 Task: Look for space in Brilon, Germany from 7th July, 2023 to 14th July, 2023 for 1 adult in price range Rs.6000 to Rs.14000. Place can be shared room with 1  bedroom having 1 bed and 1 bathroom. Property type can be house, flat, guest house, hotel. Amenities needed are: wifi. Booking option can be shelf check-in. Required host language is English.
Action: Mouse moved to (469, 86)
Screenshot: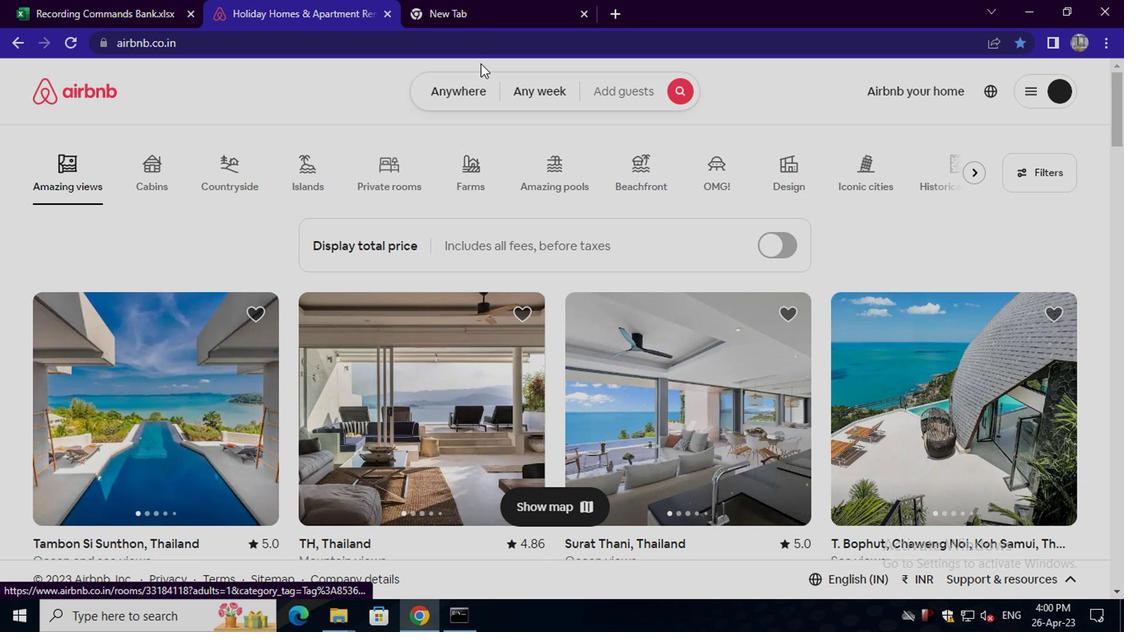 
Action: Mouse pressed left at (469, 86)
Screenshot: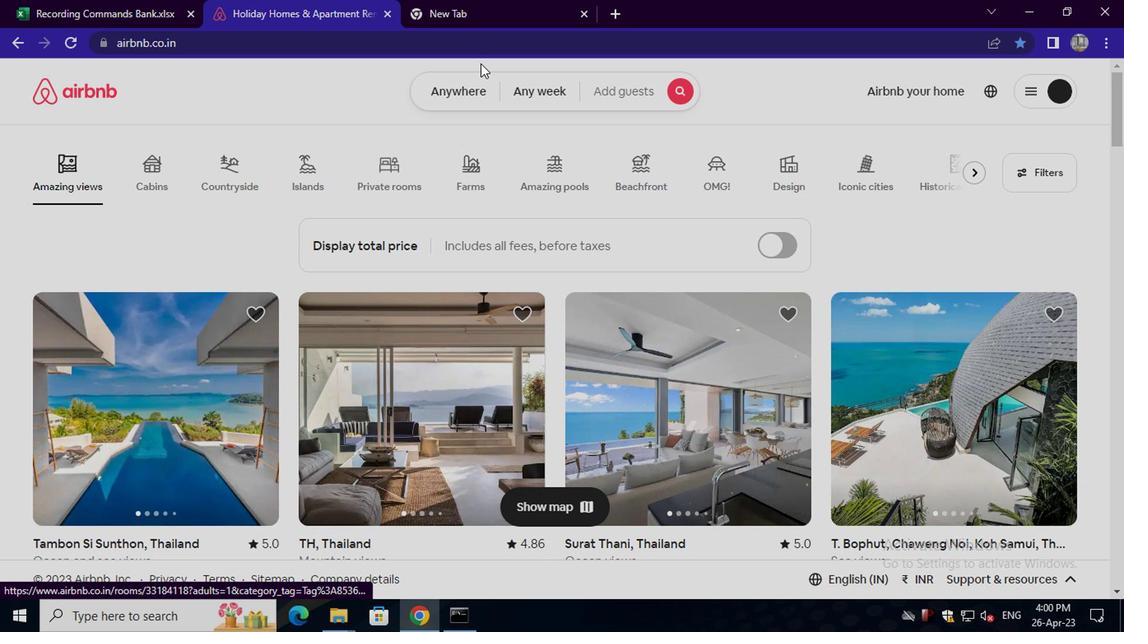 
Action: Mouse moved to (321, 151)
Screenshot: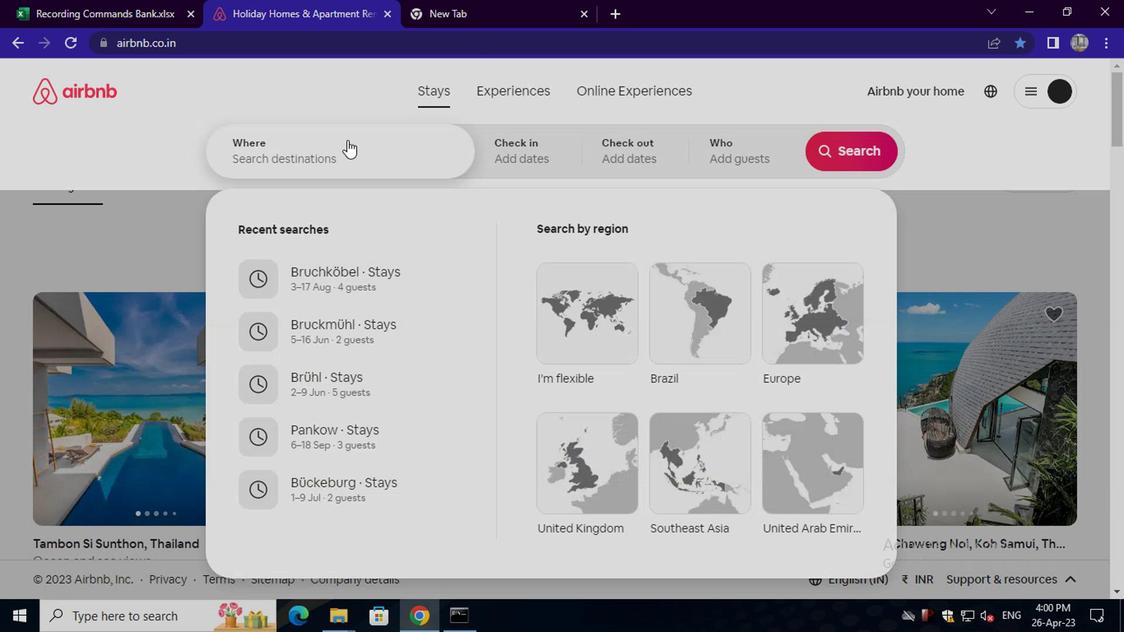 
Action: Mouse pressed left at (321, 151)
Screenshot: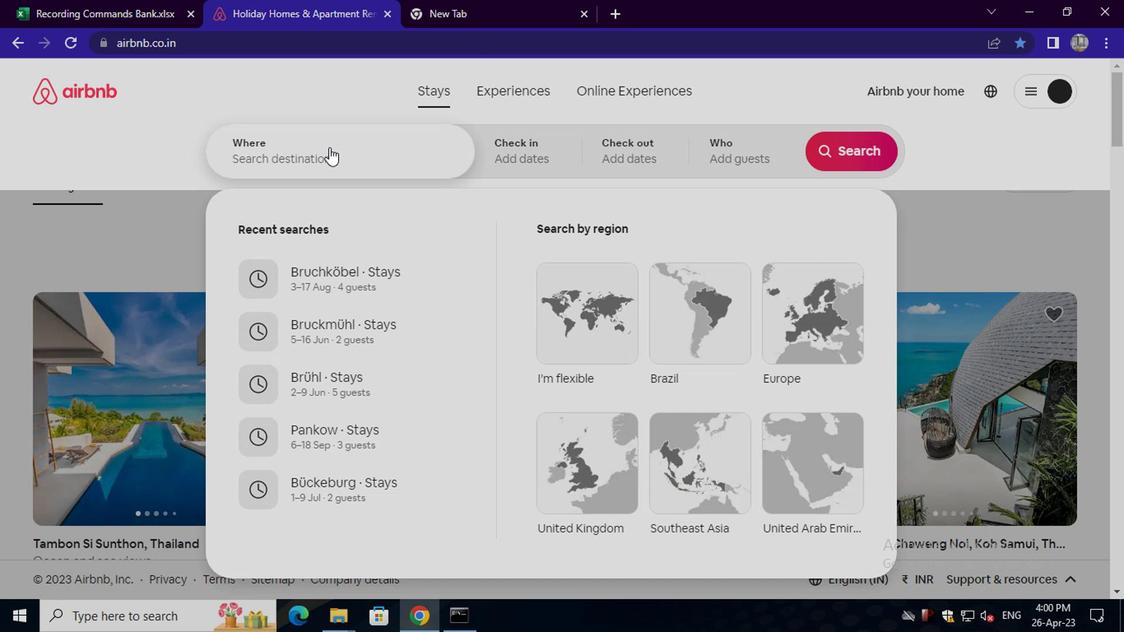
Action: Key pressed brilon,<Key.space>germany<Key.enter>
Screenshot: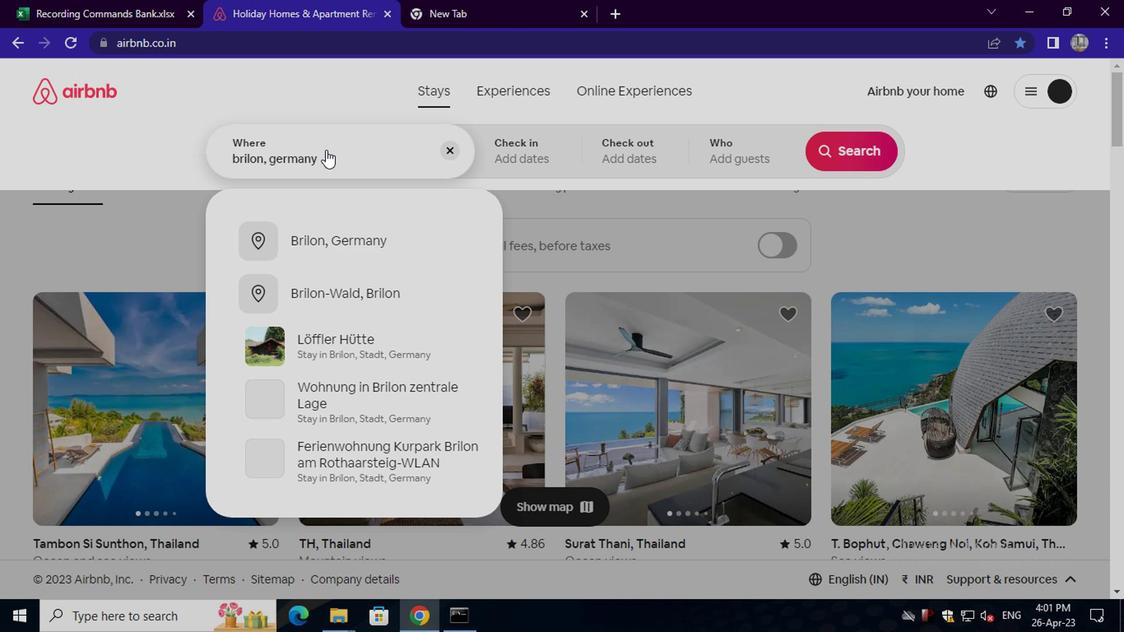 
Action: Mouse moved to (835, 292)
Screenshot: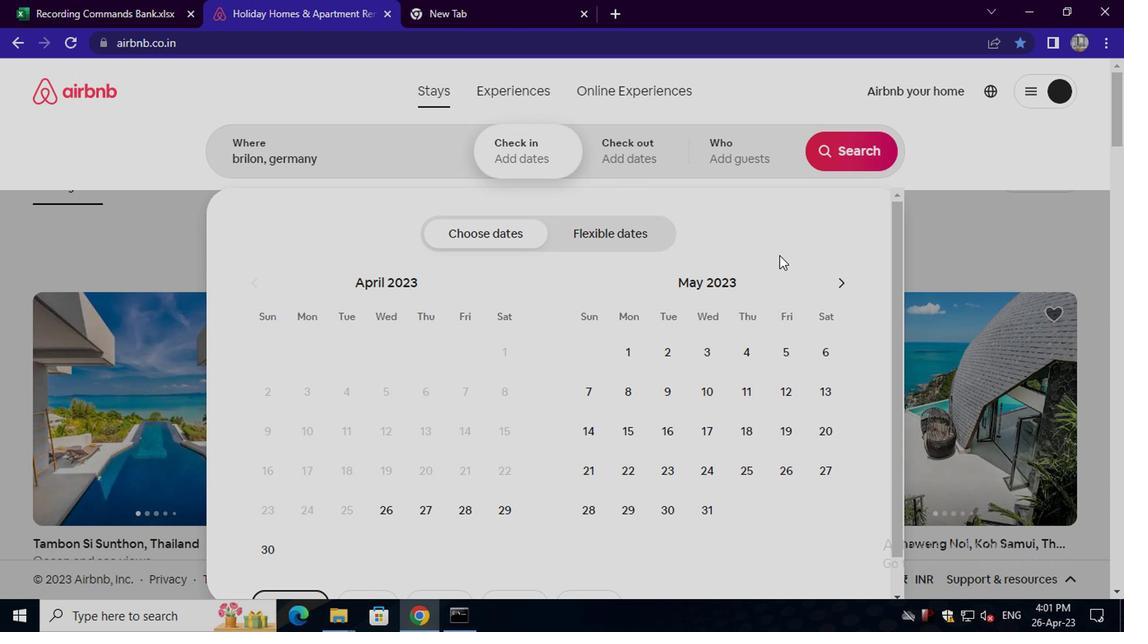 
Action: Mouse pressed left at (835, 292)
Screenshot: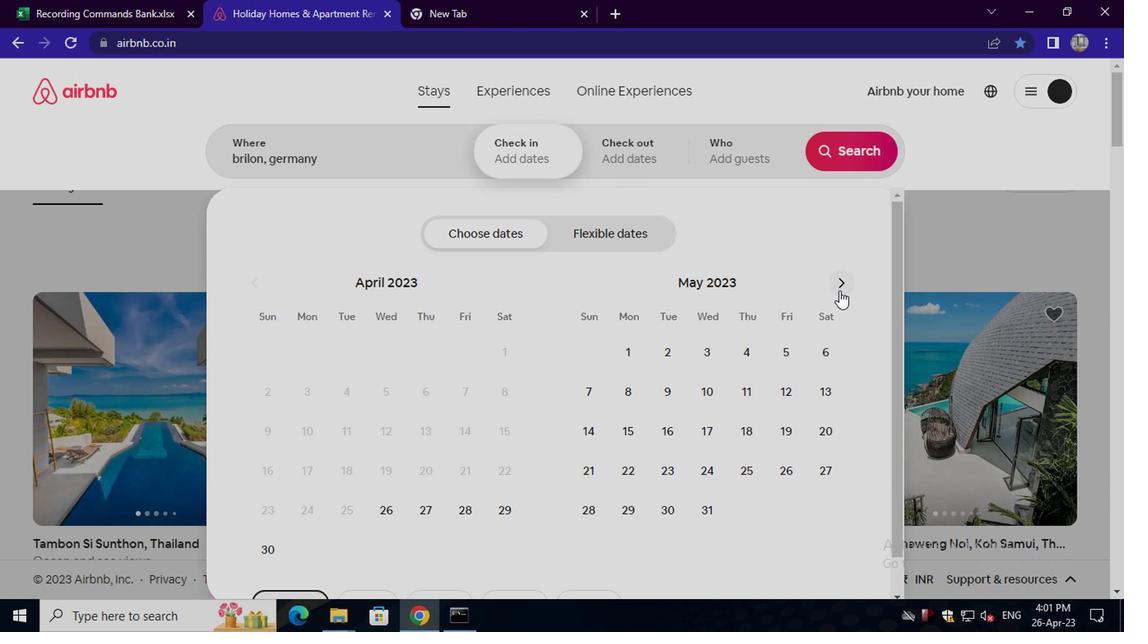
Action: Mouse pressed left at (835, 292)
Screenshot: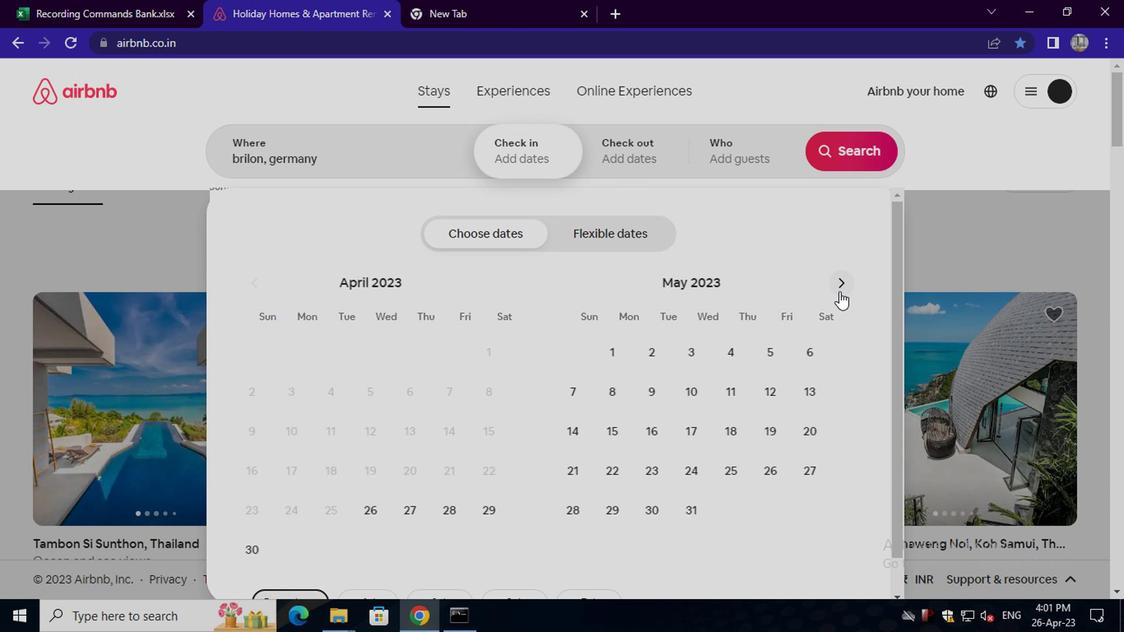 
Action: Mouse moved to (784, 391)
Screenshot: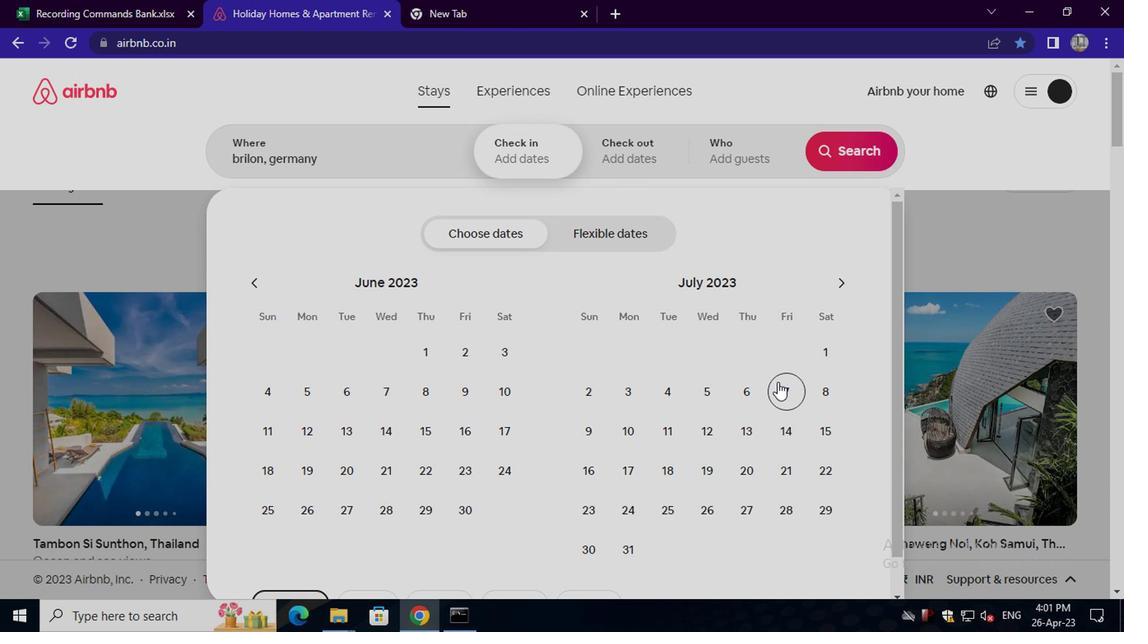 
Action: Mouse pressed left at (784, 391)
Screenshot: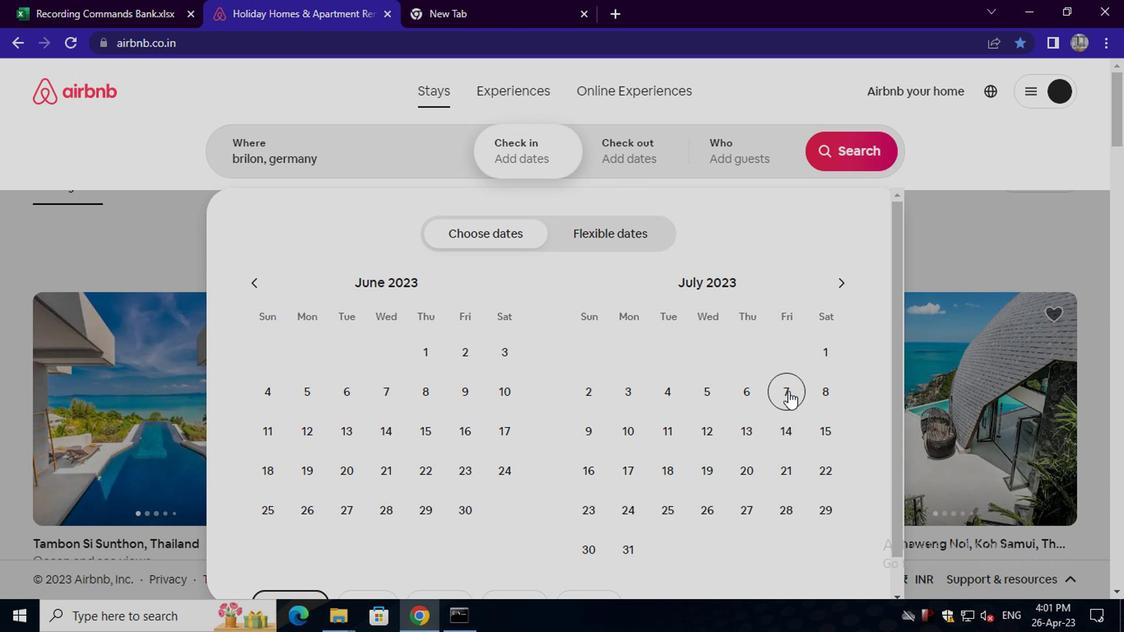 
Action: Mouse moved to (768, 433)
Screenshot: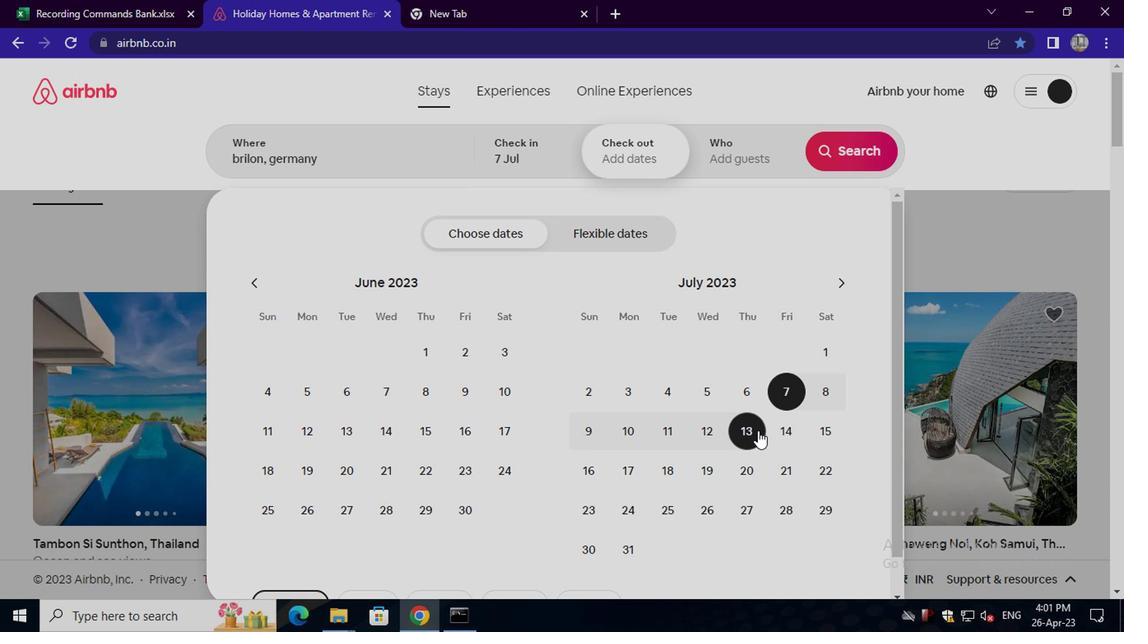 
Action: Mouse pressed left at (768, 433)
Screenshot: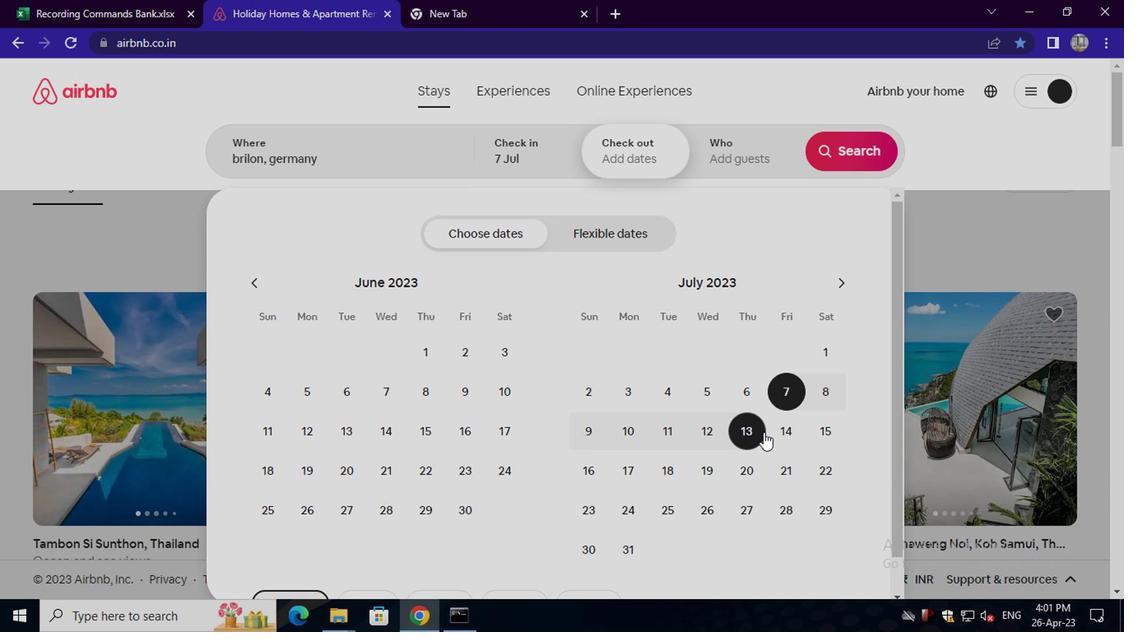 
Action: Mouse moved to (750, 167)
Screenshot: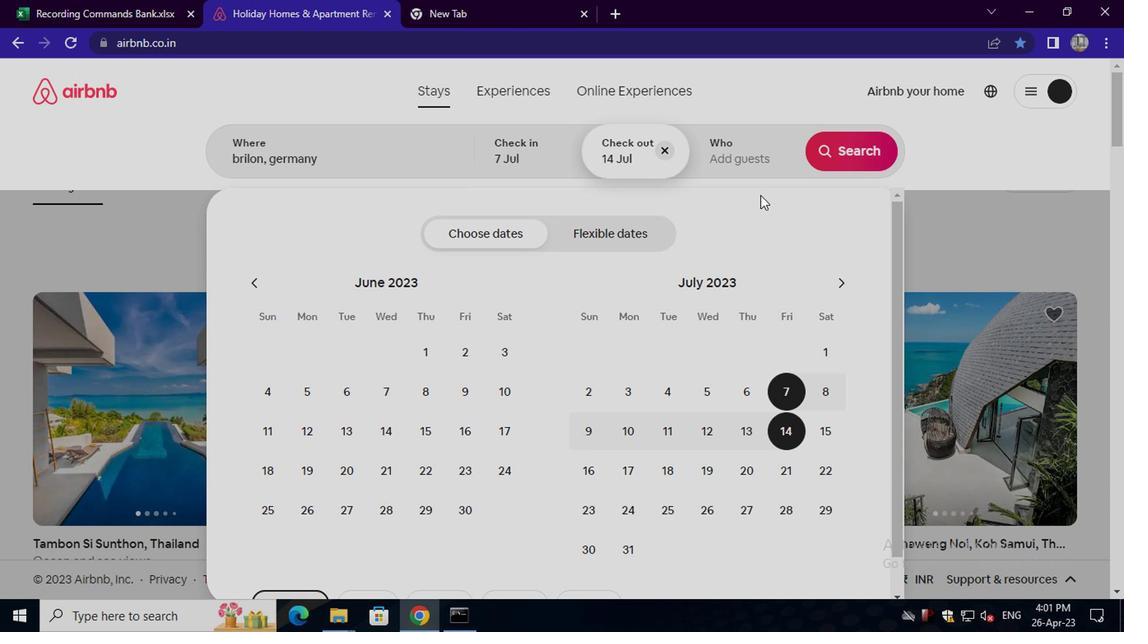 
Action: Mouse pressed left at (750, 167)
Screenshot: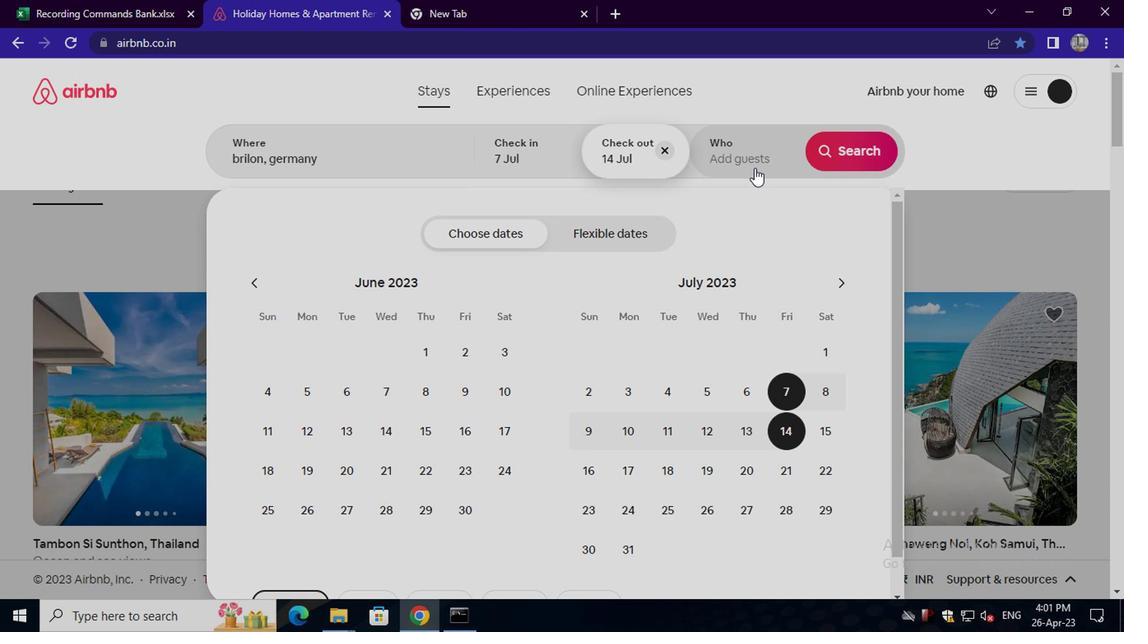 
Action: Mouse moved to (854, 240)
Screenshot: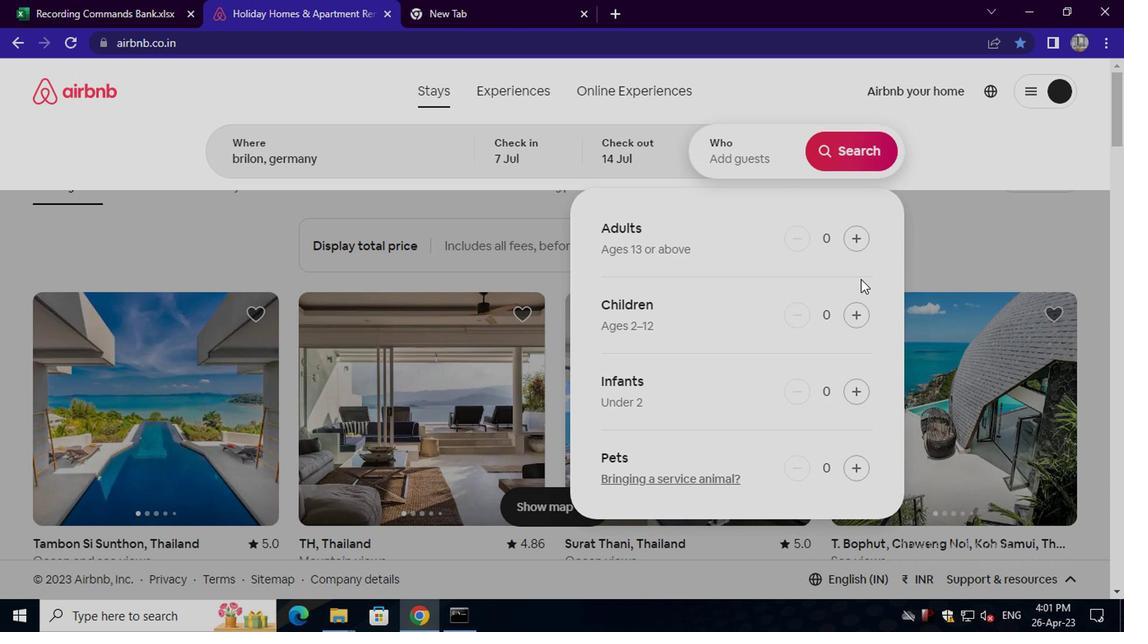 
Action: Mouse pressed left at (854, 240)
Screenshot: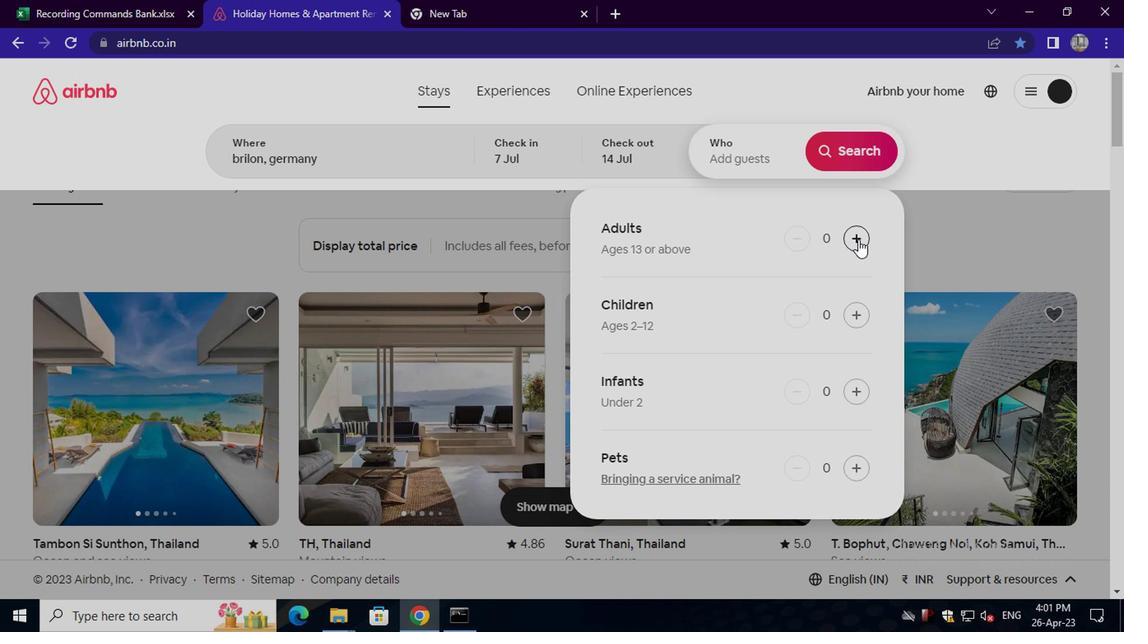 
Action: Mouse moved to (847, 160)
Screenshot: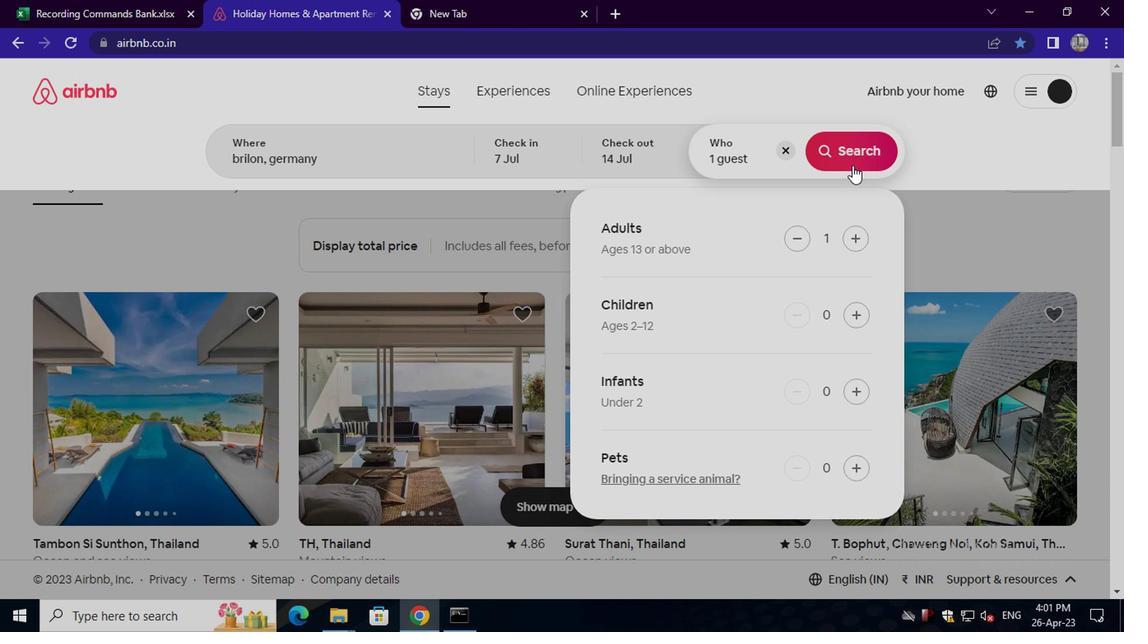 
Action: Mouse pressed left at (847, 160)
Screenshot: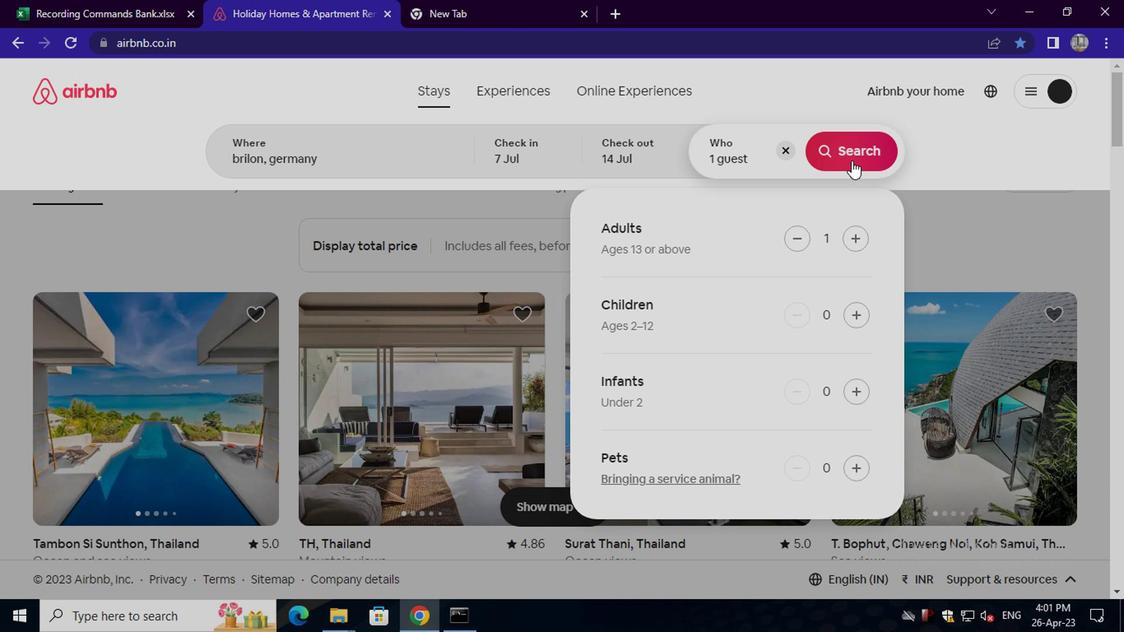 
Action: Mouse moved to (1033, 164)
Screenshot: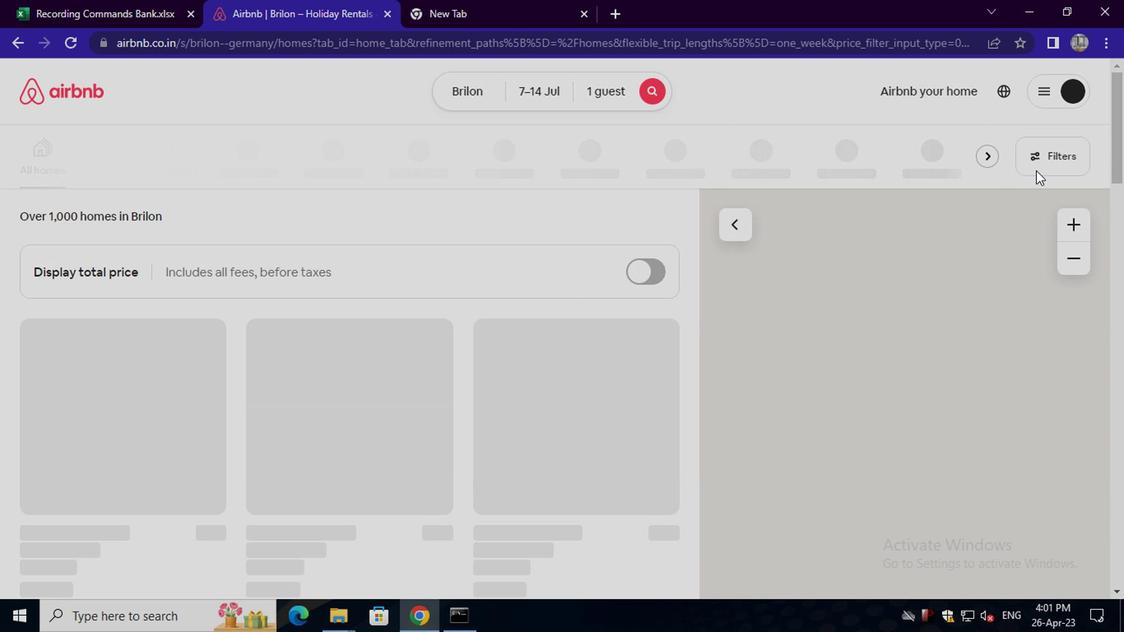 
Action: Mouse pressed left at (1033, 164)
Screenshot: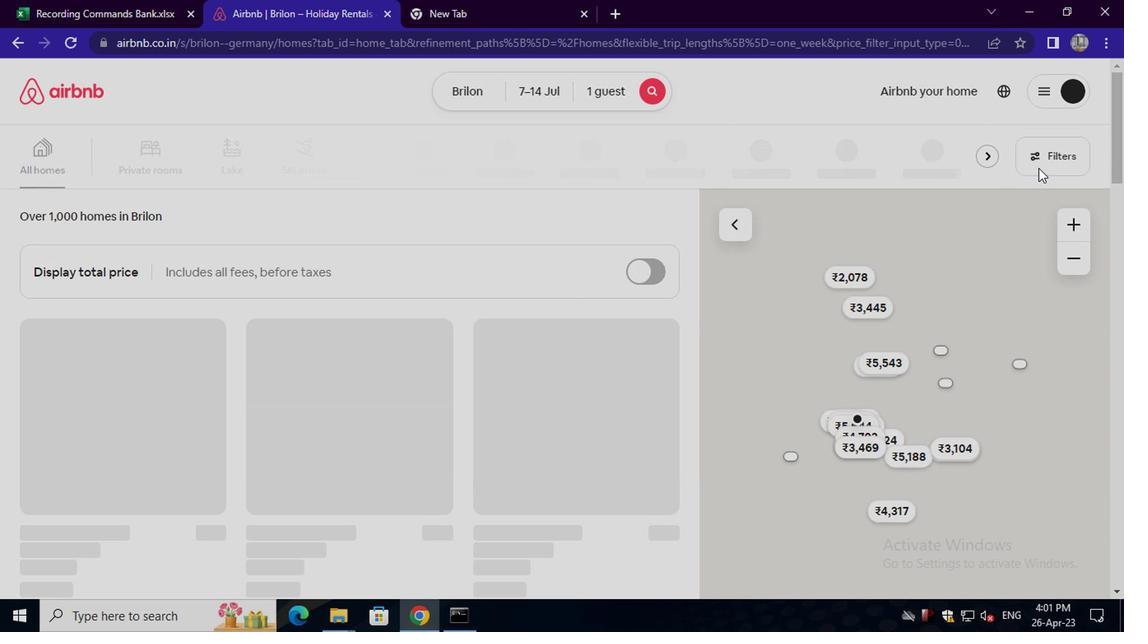 
Action: Mouse moved to (388, 366)
Screenshot: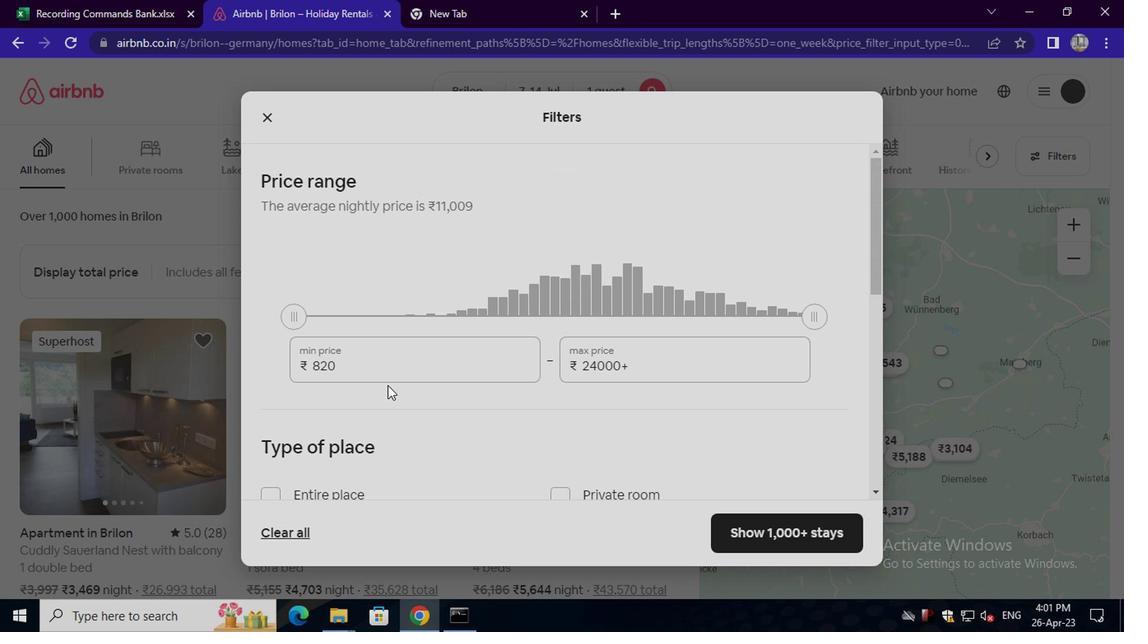 
Action: Mouse pressed left at (388, 366)
Screenshot: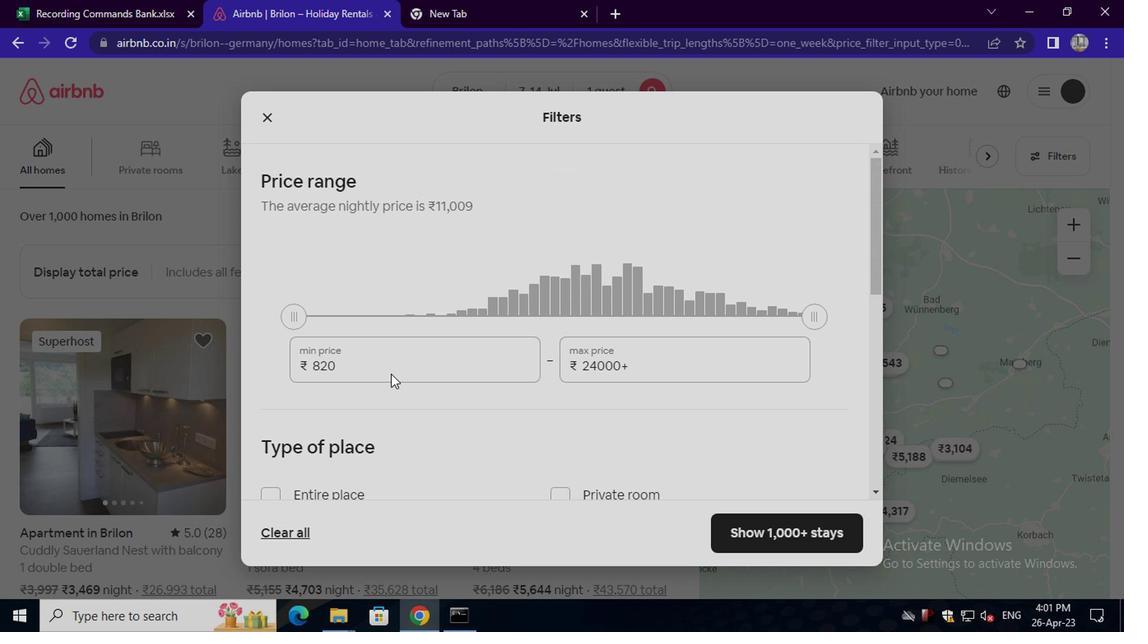 
Action: Key pressed <Key.backspace><Key.backspace><Key.backspace><Key.backspace><Key.backspace><Key.backspace><Key.backspace><Key.backspace><Key.backspace><Key.backspace>6000
Screenshot: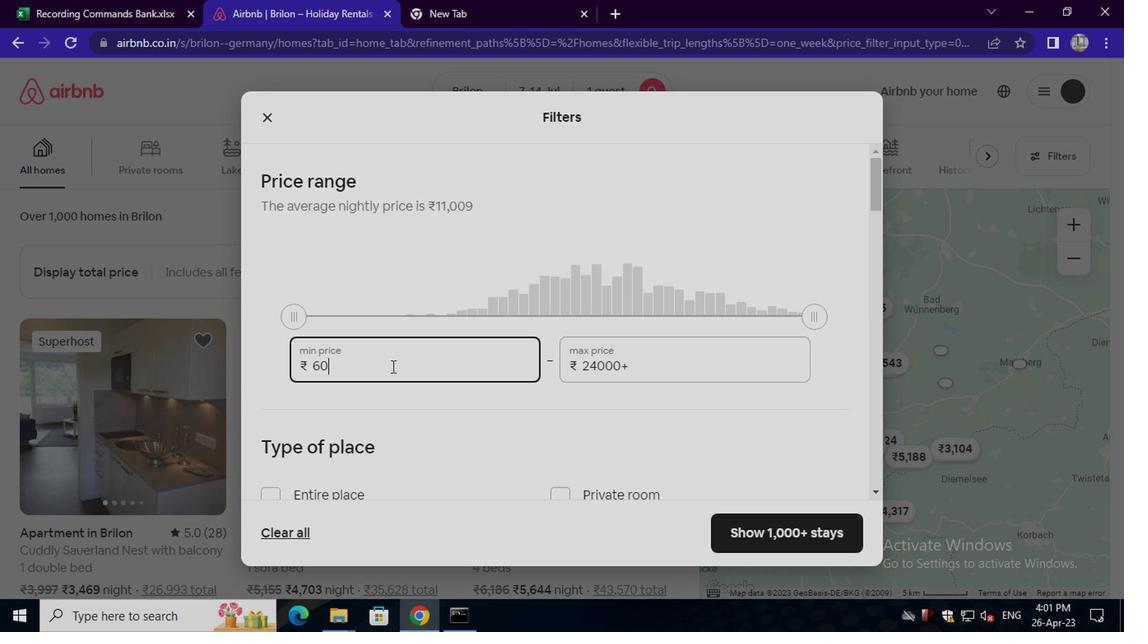 
Action: Mouse moved to (668, 367)
Screenshot: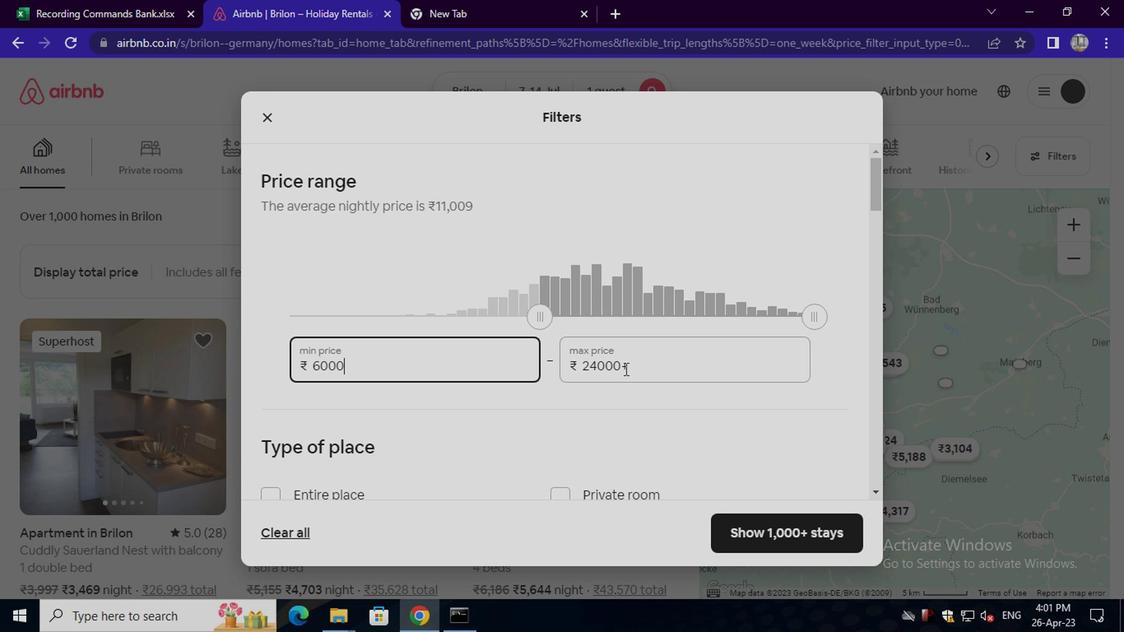 
Action: Mouse pressed left at (668, 367)
Screenshot: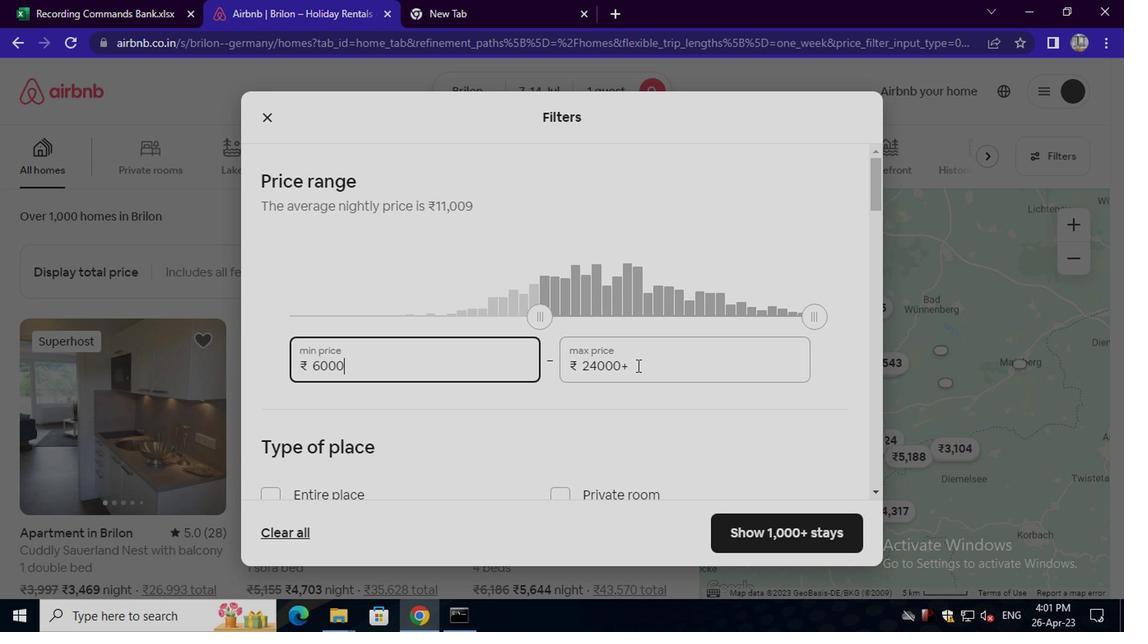 
Action: Mouse moved to (611, 410)
Screenshot: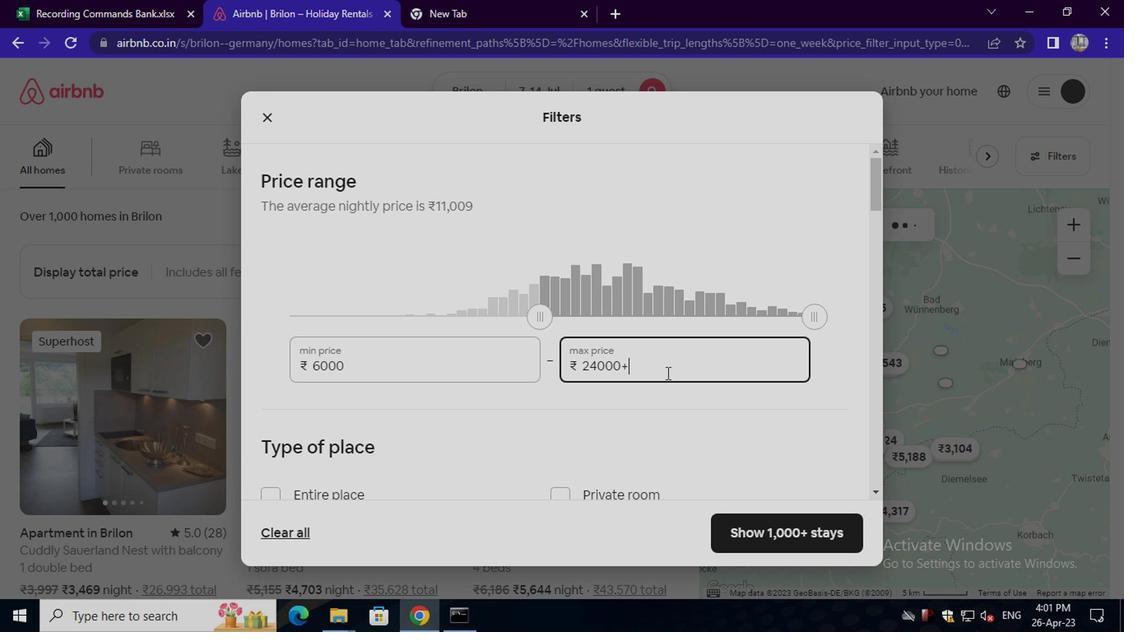 
Action: Key pressed <Key.backspace><Key.backspace><Key.backspace><Key.backspace><Key.backspace><Key.backspace><Key.backspace><Key.backspace><Key.backspace><Key.backspace><Key.backspace><Key.backspace><Key.backspace>14000
Screenshot: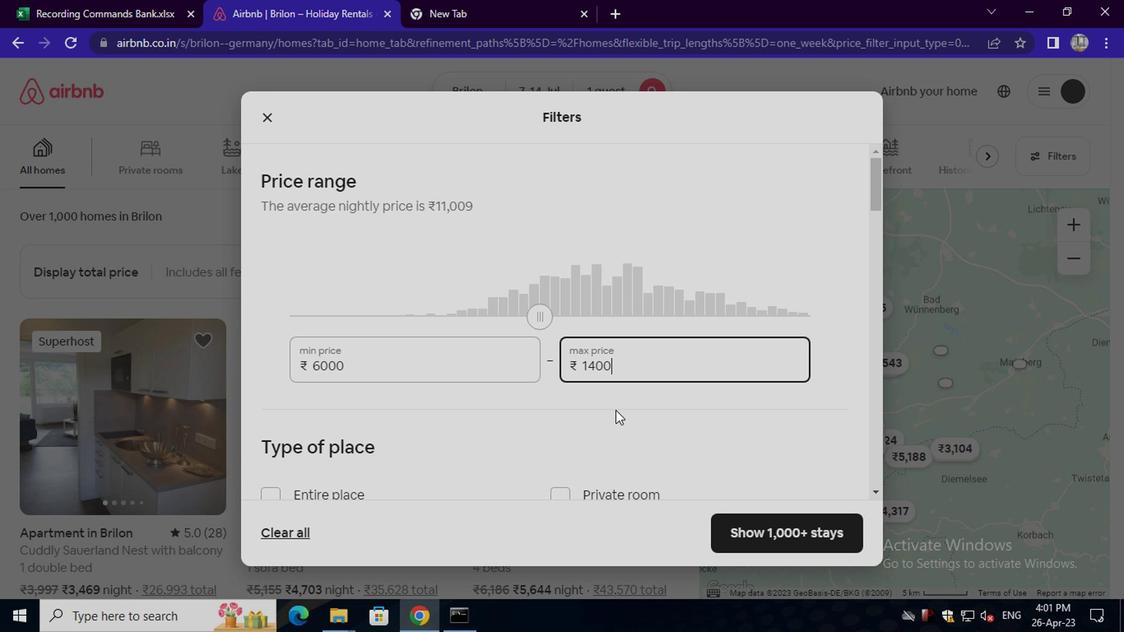 
Action: Mouse moved to (594, 471)
Screenshot: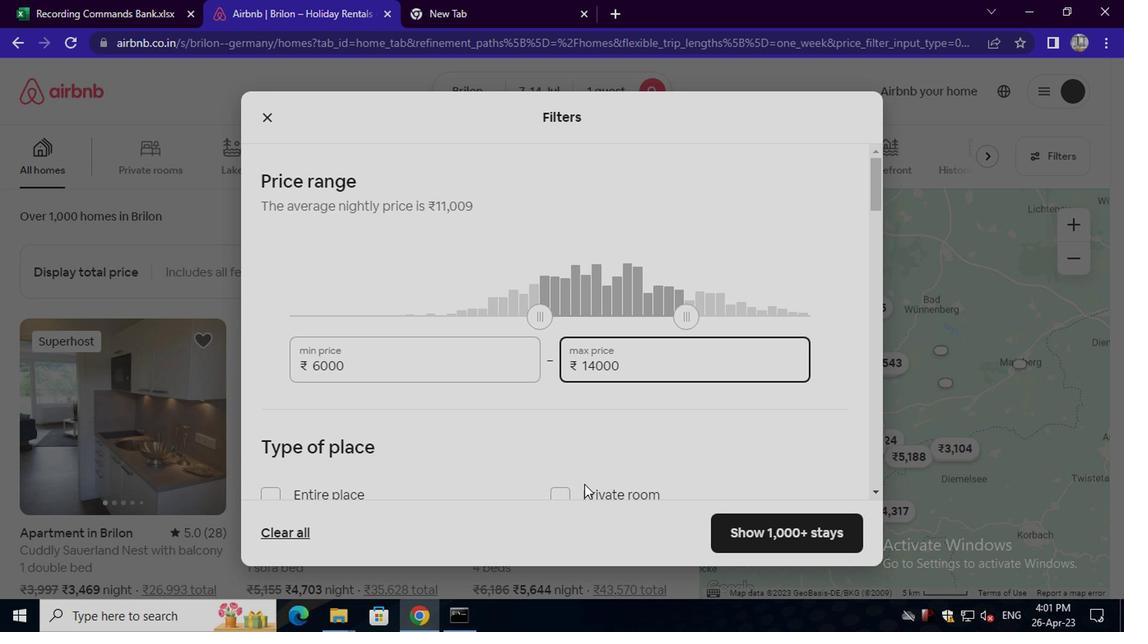 
Action: Mouse scrolled (594, 470) with delta (0, -1)
Screenshot: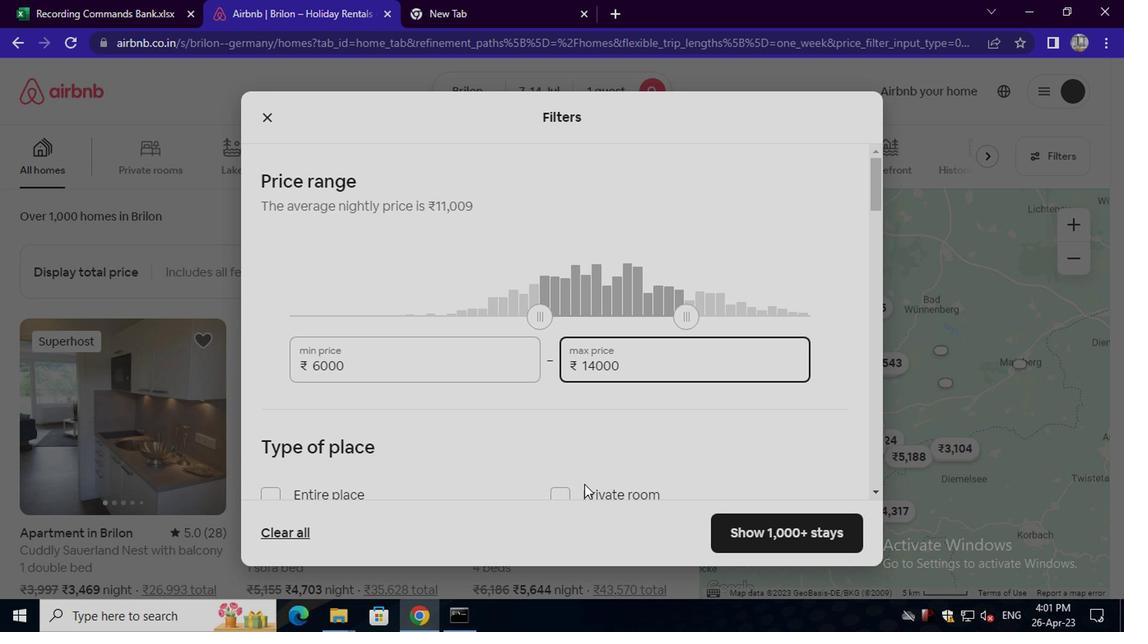 
Action: Mouse moved to (595, 470)
Screenshot: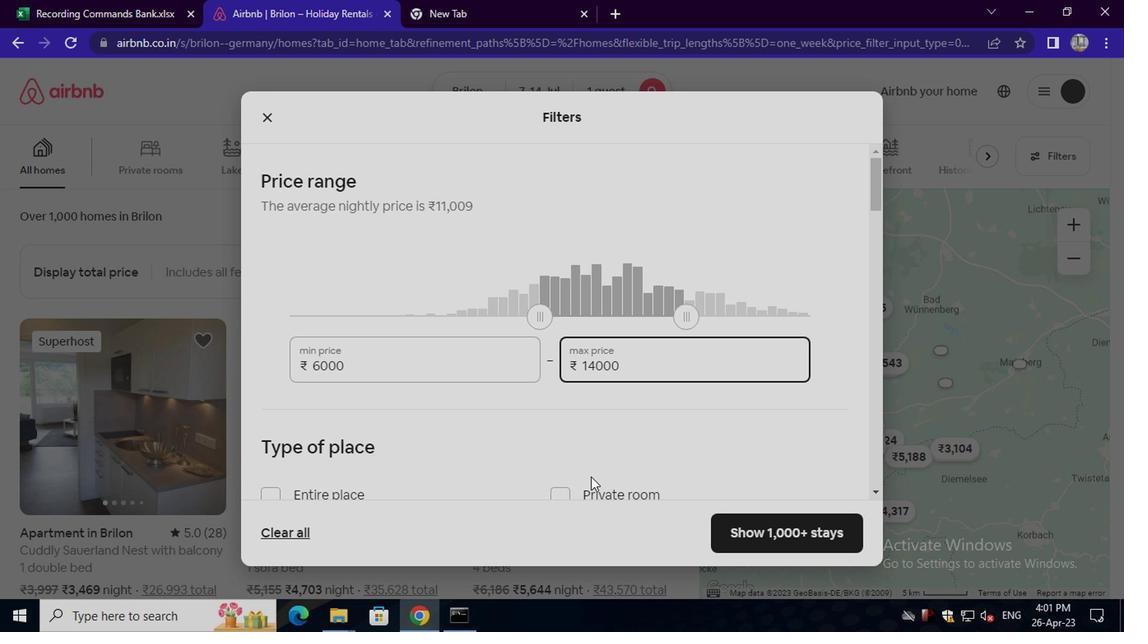 
Action: Mouse scrolled (595, 470) with delta (0, 0)
Screenshot: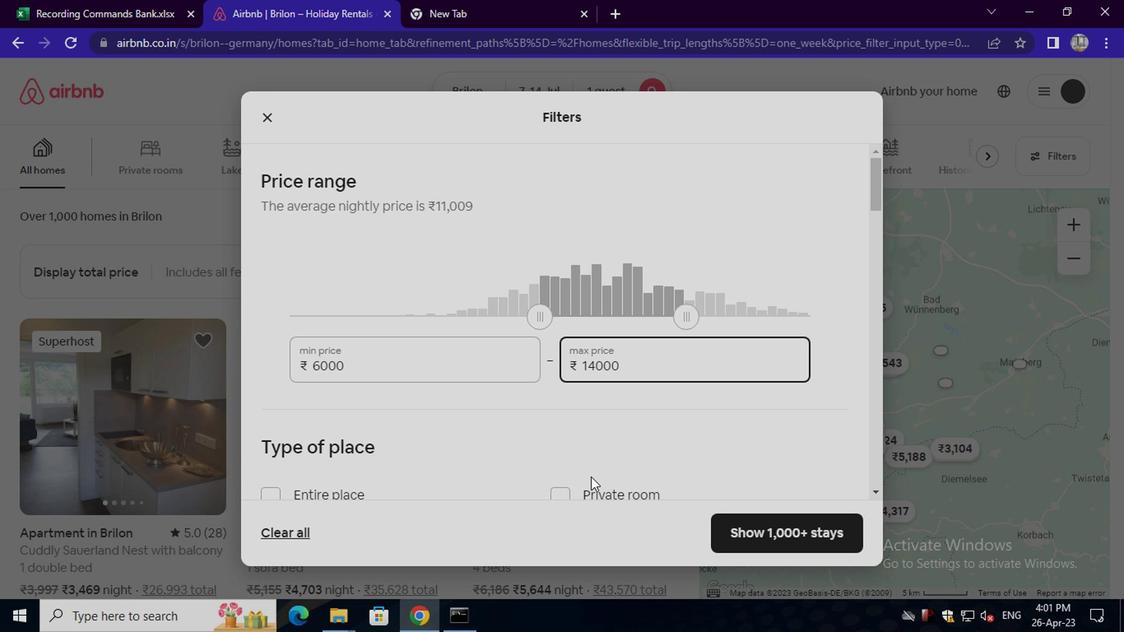 
Action: Mouse moved to (598, 468)
Screenshot: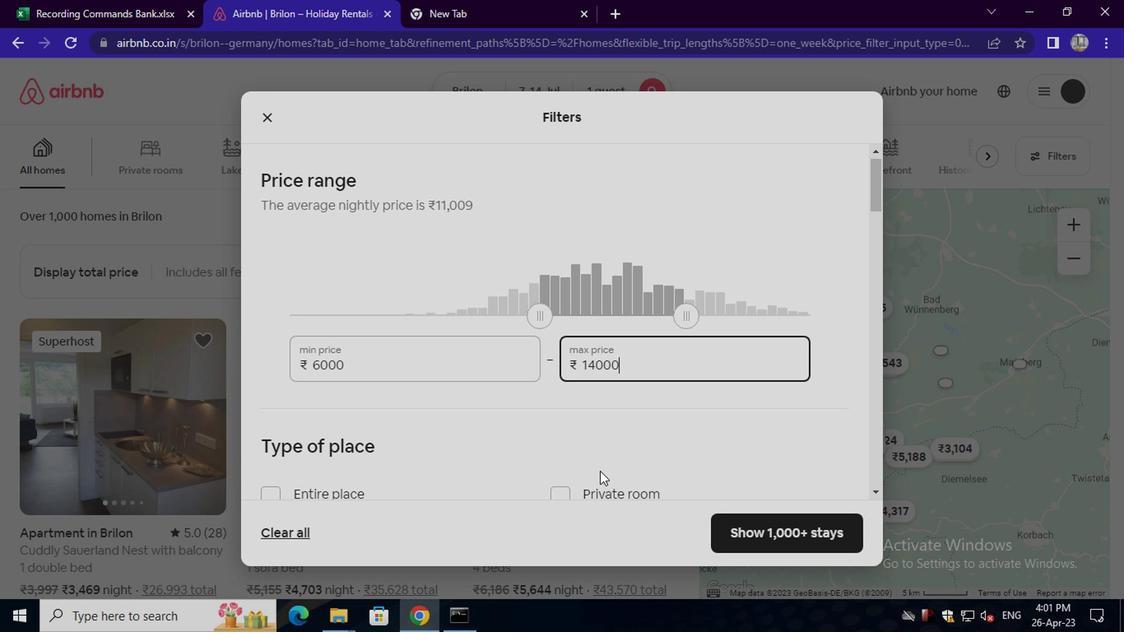 
Action: Mouse scrolled (598, 468) with delta (0, 0)
Screenshot: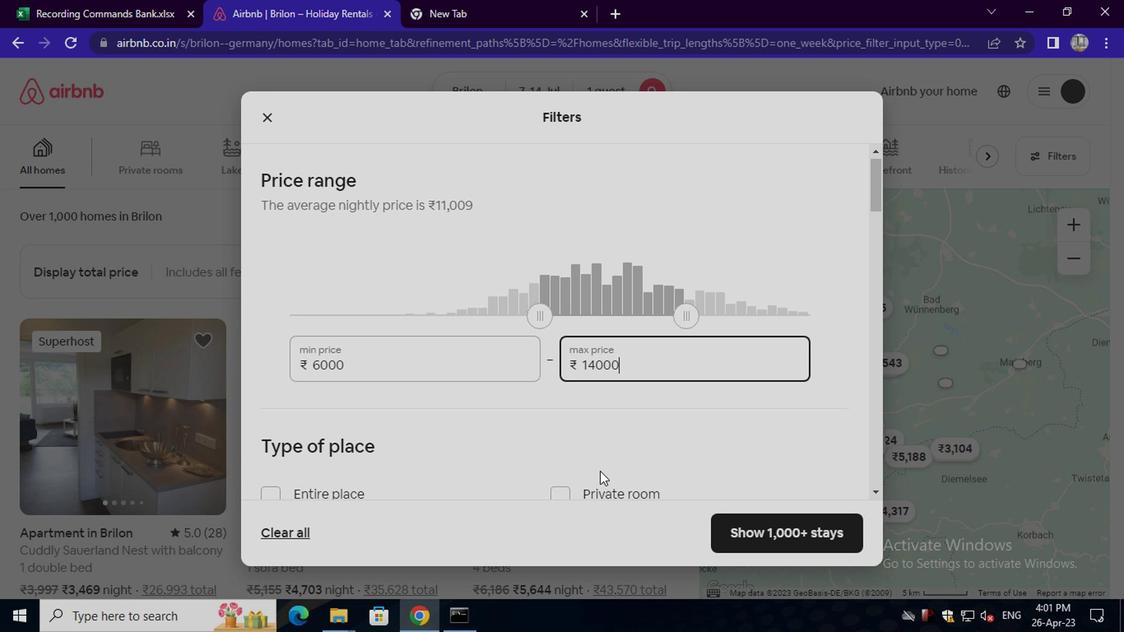 
Action: Mouse moved to (313, 317)
Screenshot: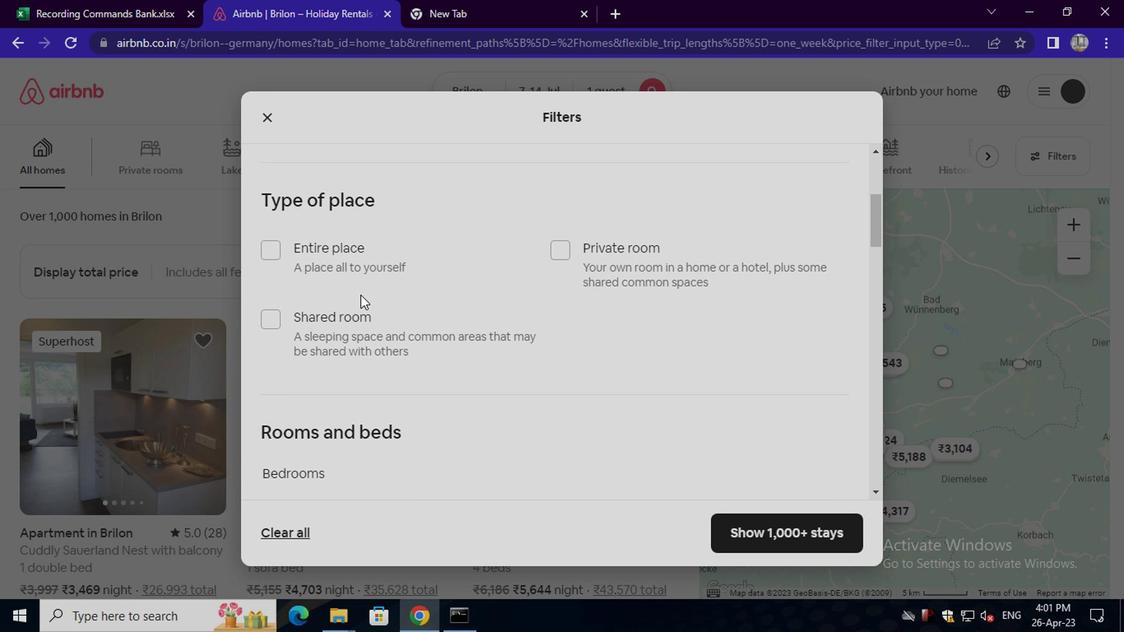 
Action: Mouse pressed left at (313, 317)
Screenshot: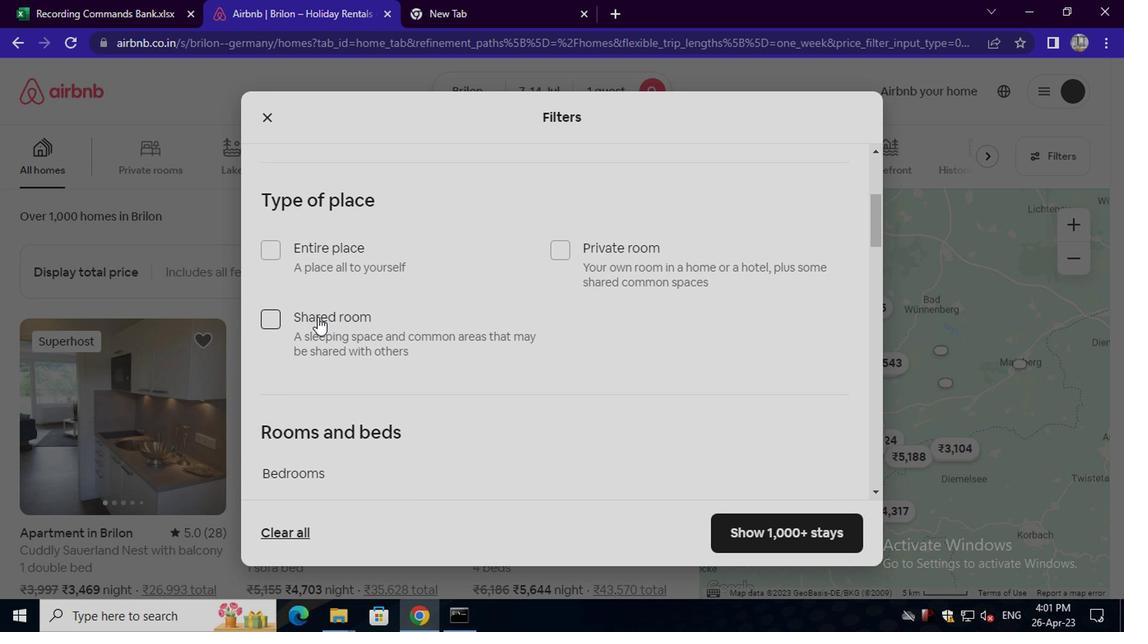 
Action: Mouse moved to (420, 333)
Screenshot: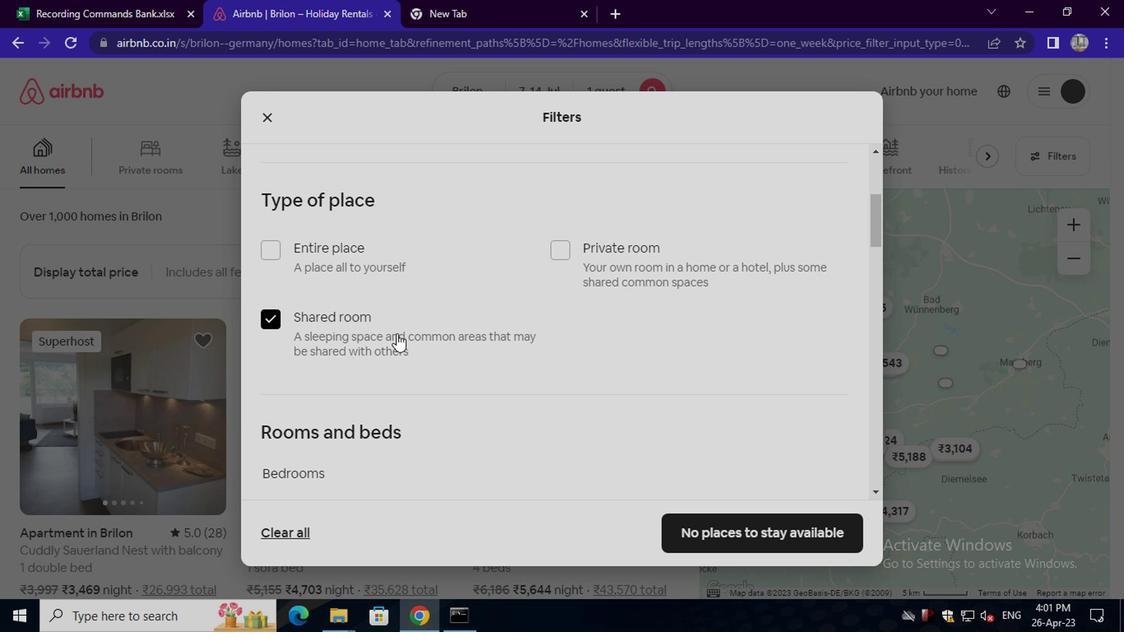 
Action: Mouse scrolled (420, 333) with delta (0, 0)
Screenshot: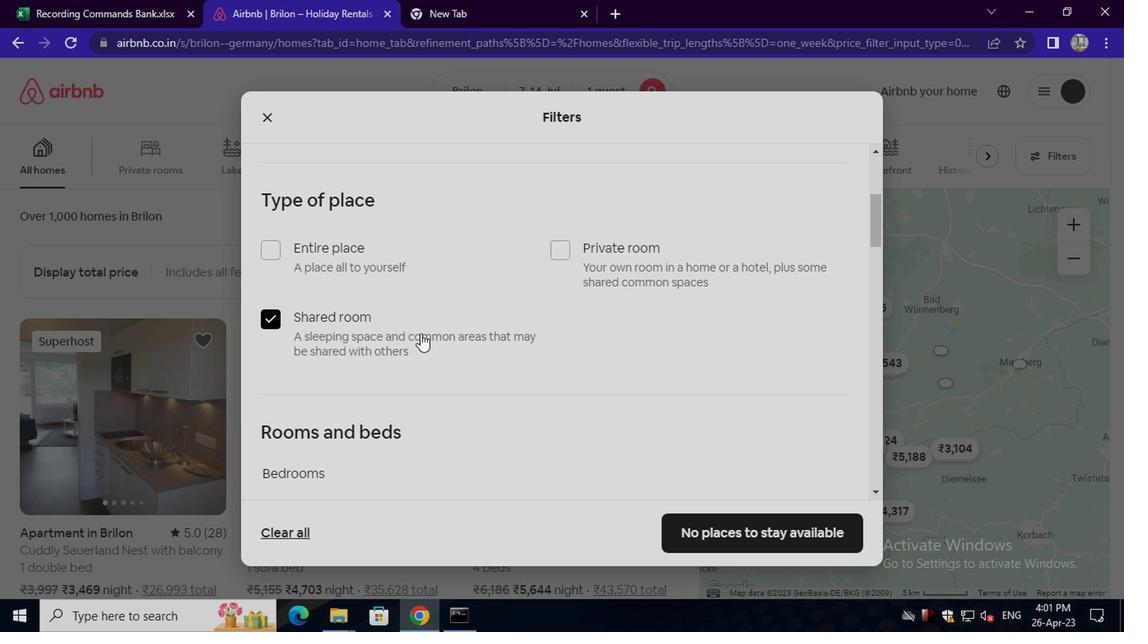 
Action: Mouse moved to (351, 436)
Screenshot: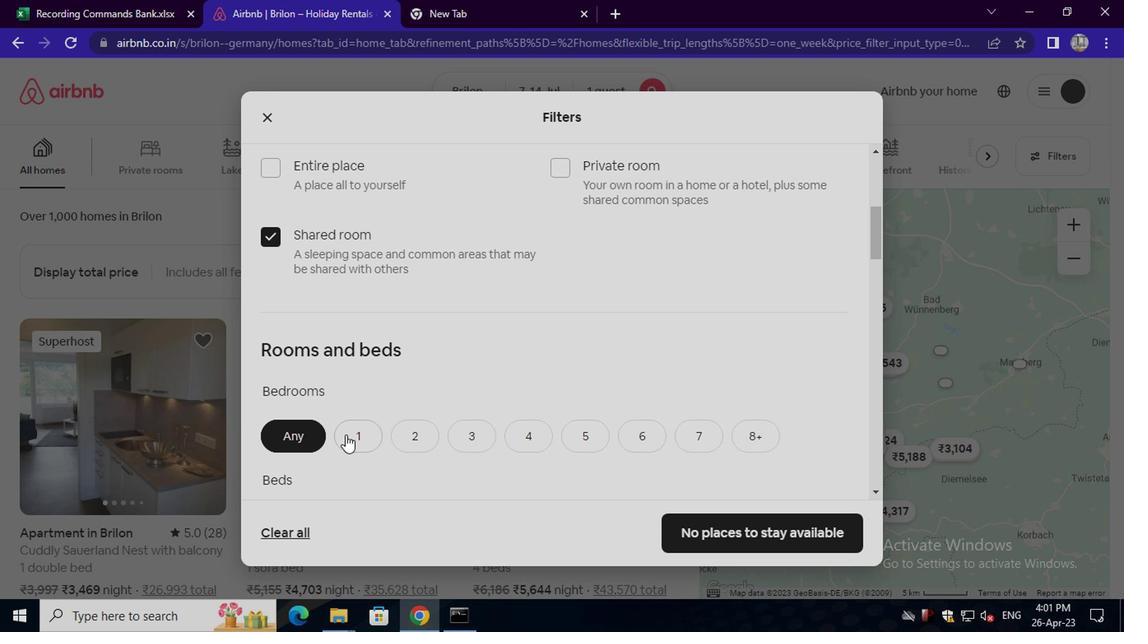 
Action: Mouse pressed left at (351, 436)
Screenshot: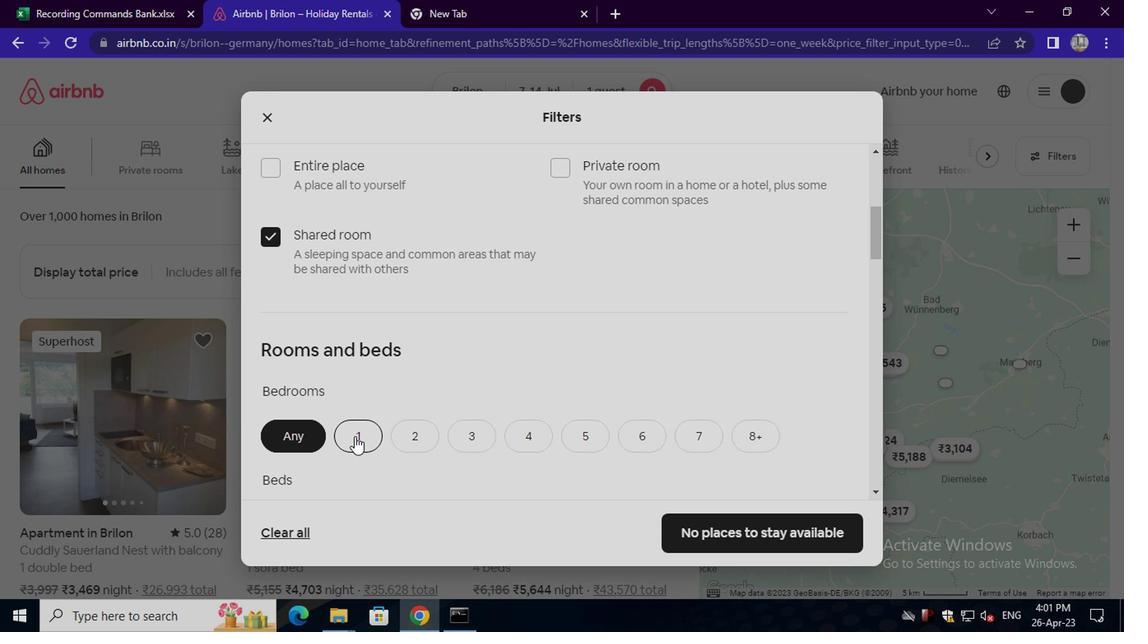 
Action: Mouse scrolled (351, 435) with delta (0, 0)
Screenshot: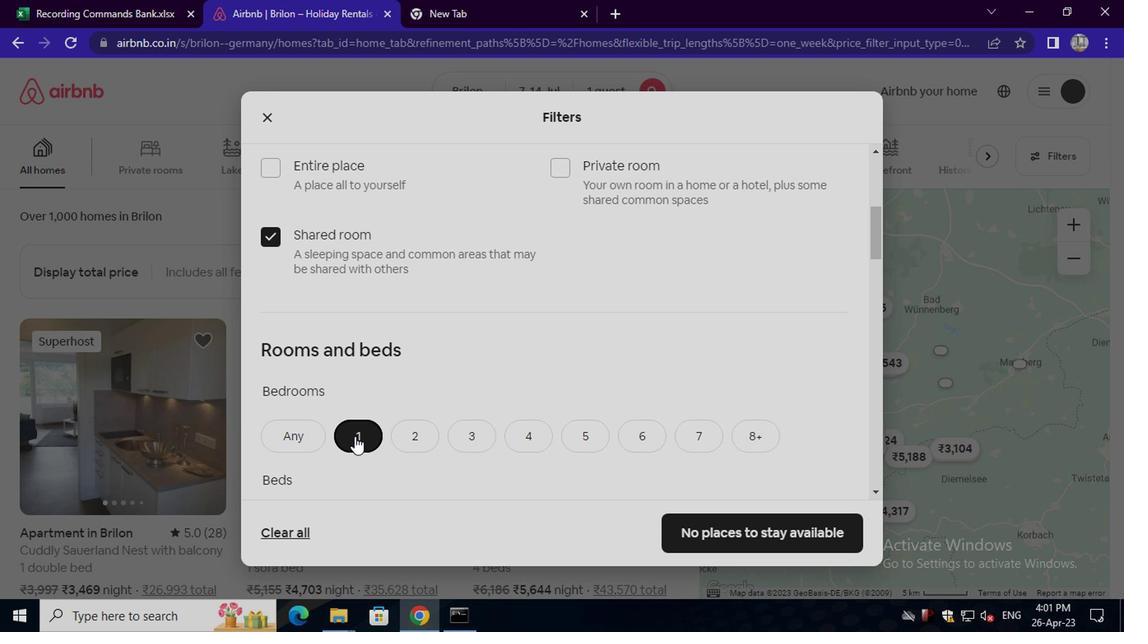 
Action: Mouse scrolled (351, 435) with delta (0, 0)
Screenshot: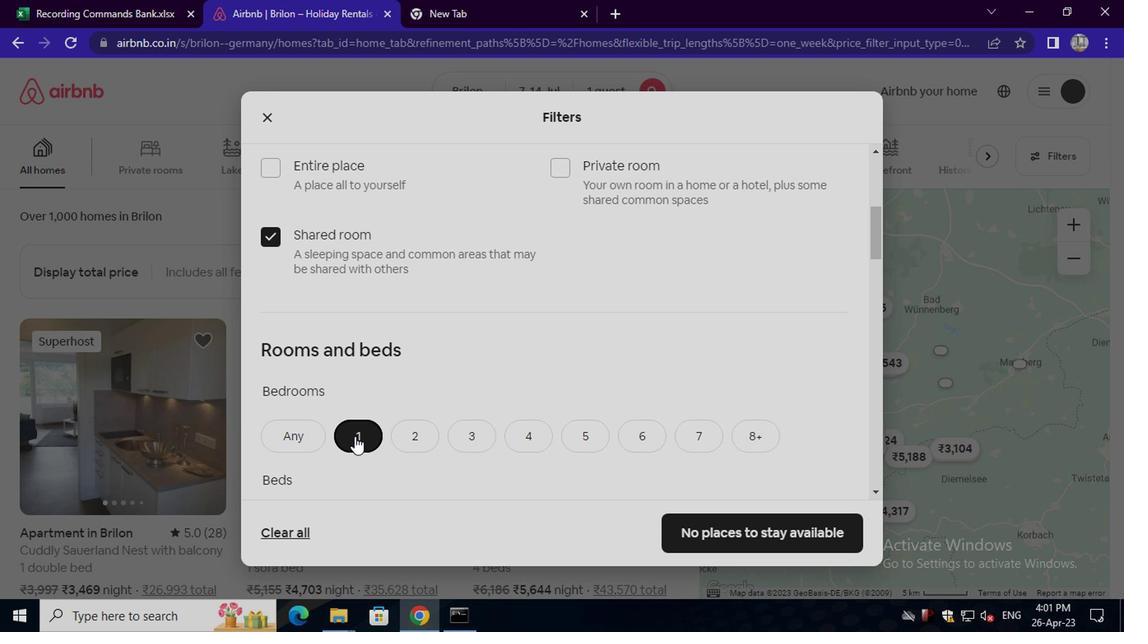 
Action: Mouse moved to (348, 364)
Screenshot: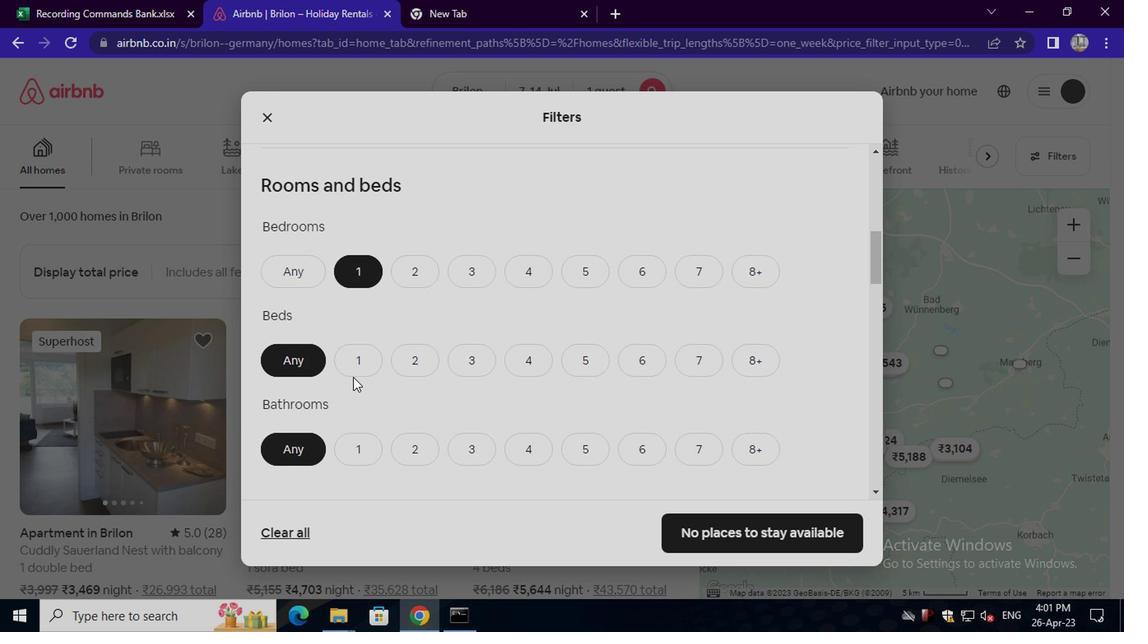 
Action: Mouse pressed left at (348, 364)
Screenshot: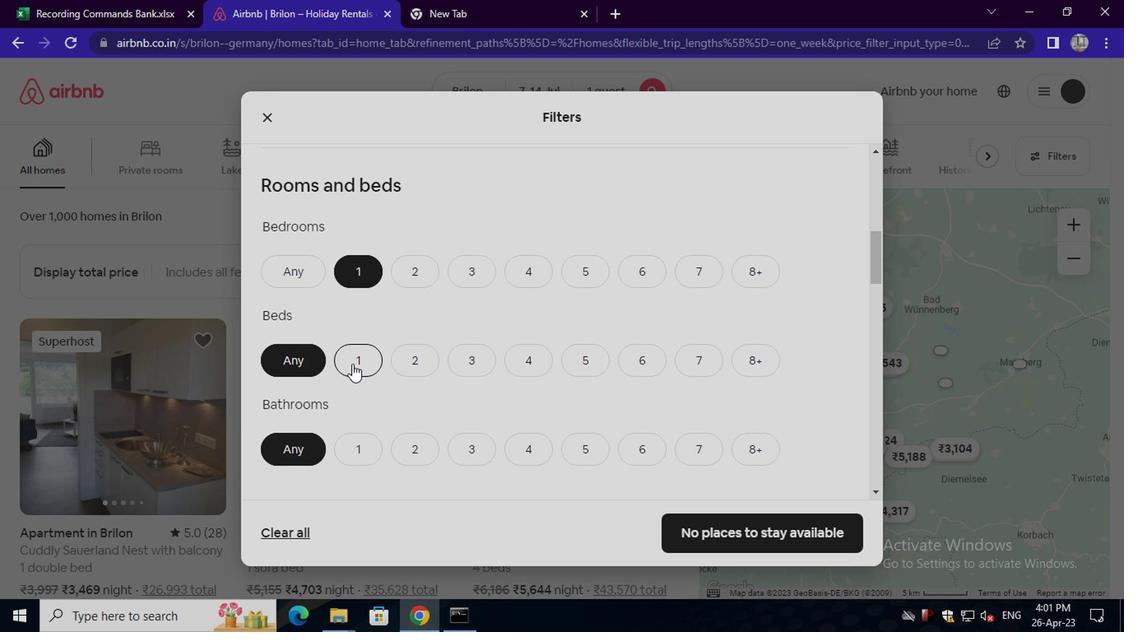 
Action: Mouse moved to (352, 447)
Screenshot: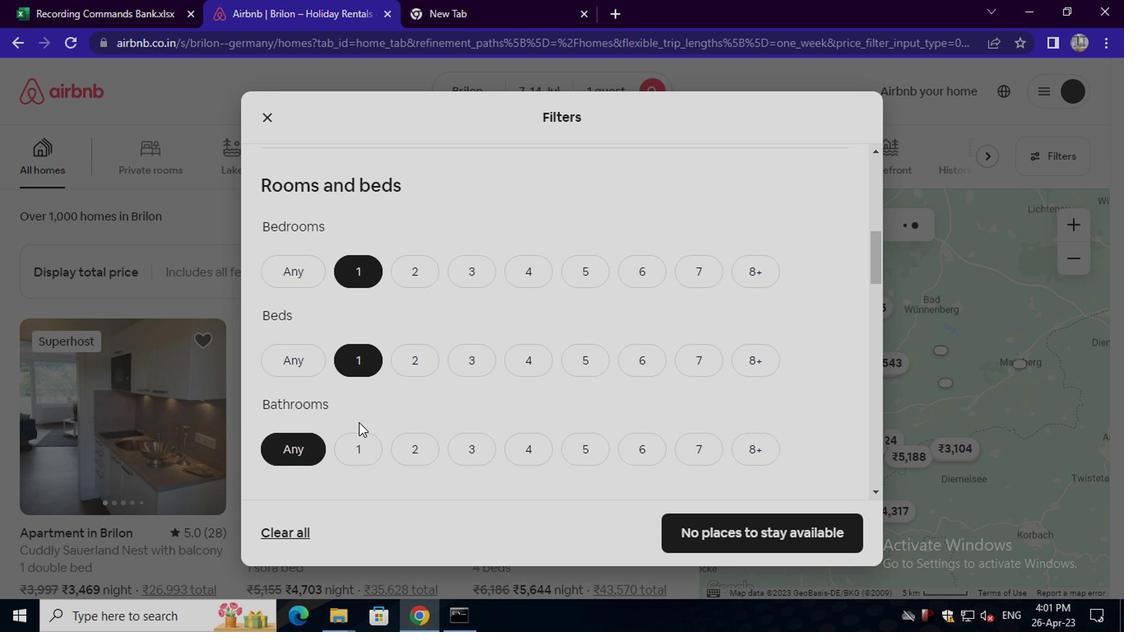 
Action: Mouse pressed left at (352, 447)
Screenshot: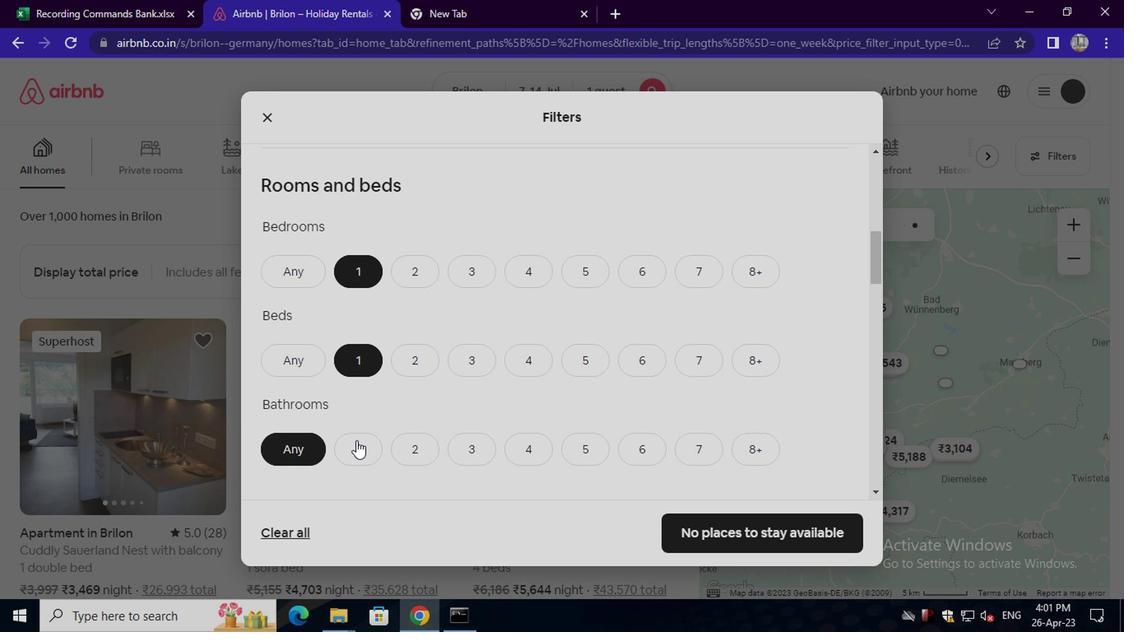 
Action: Mouse moved to (356, 405)
Screenshot: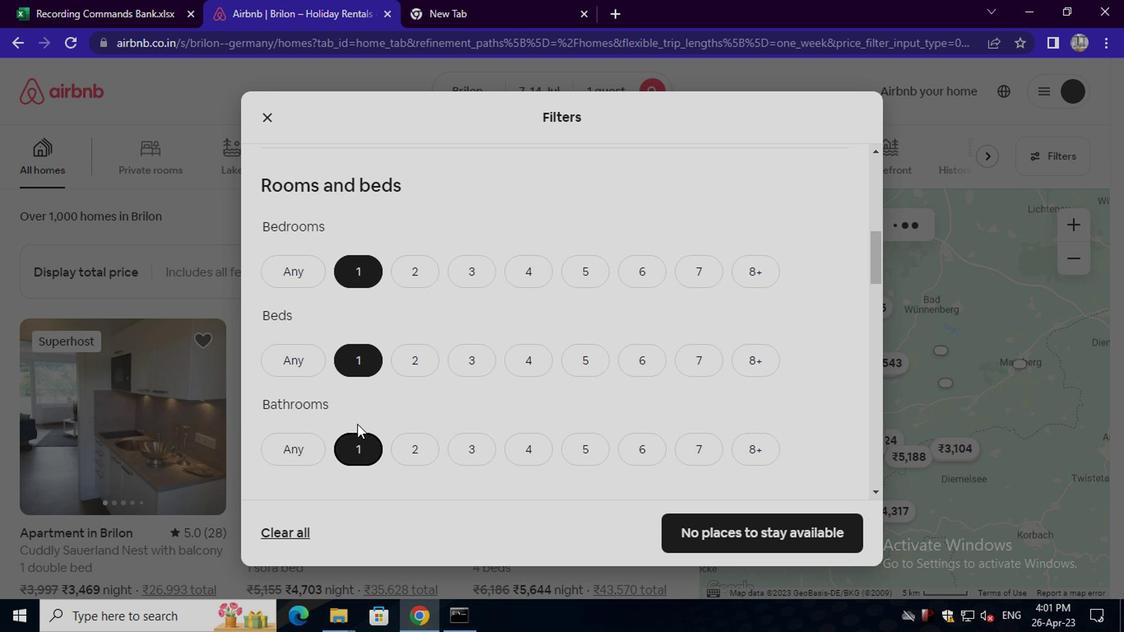 
Action: Mouse scrolled (356, 404) with delta (0, 0)
Screenshot: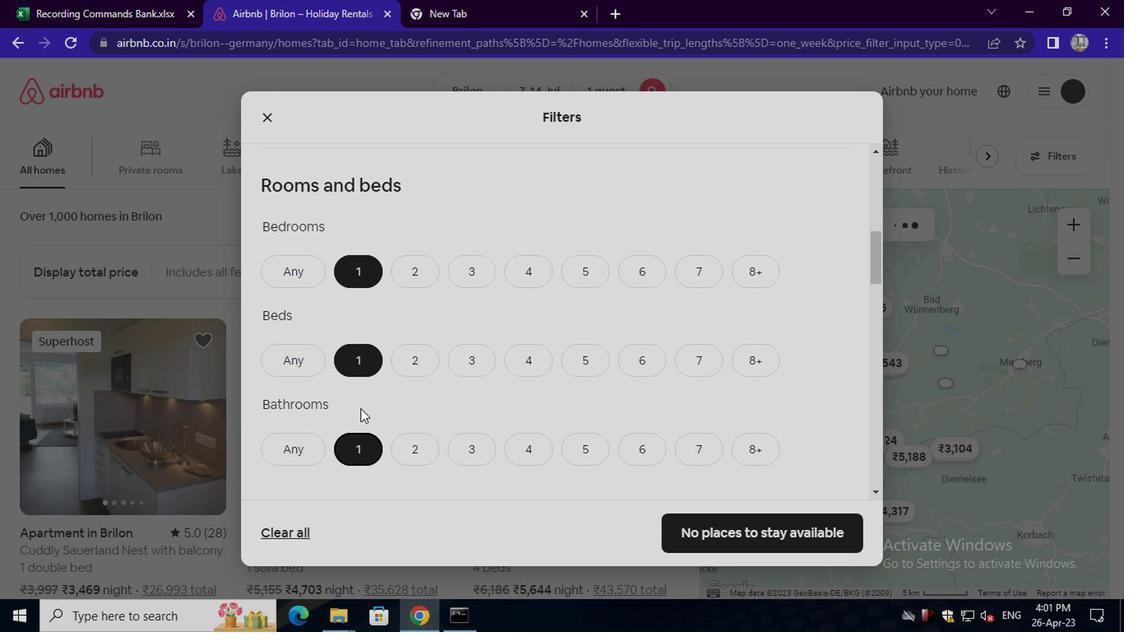 
Action: Mouse scrolled (356, 404) with delta (0, 0)
Screenshot: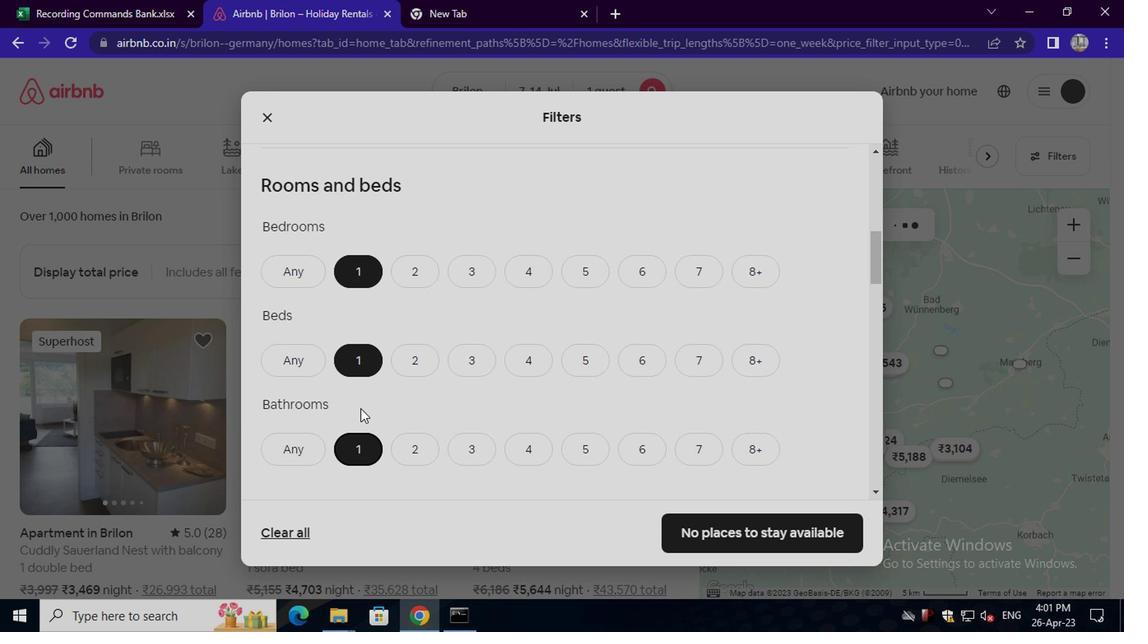 
Action: Mouse scrolled (356, 404) with delta (0, 0)
Screenshot: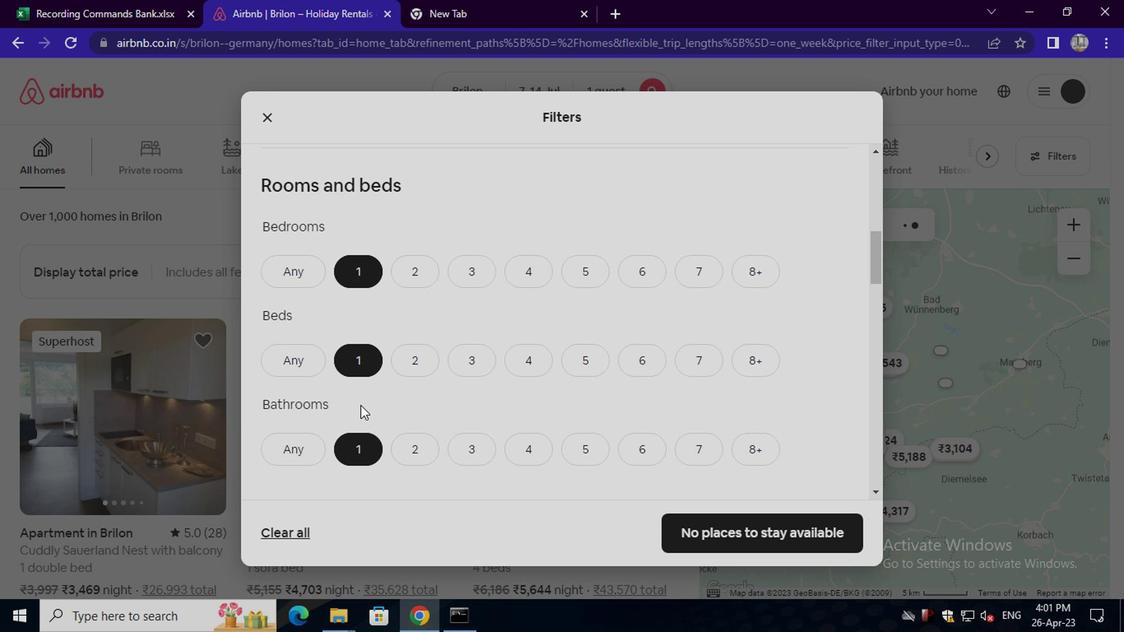 
Action: Mouse moved to (351, 415)
Screenshot: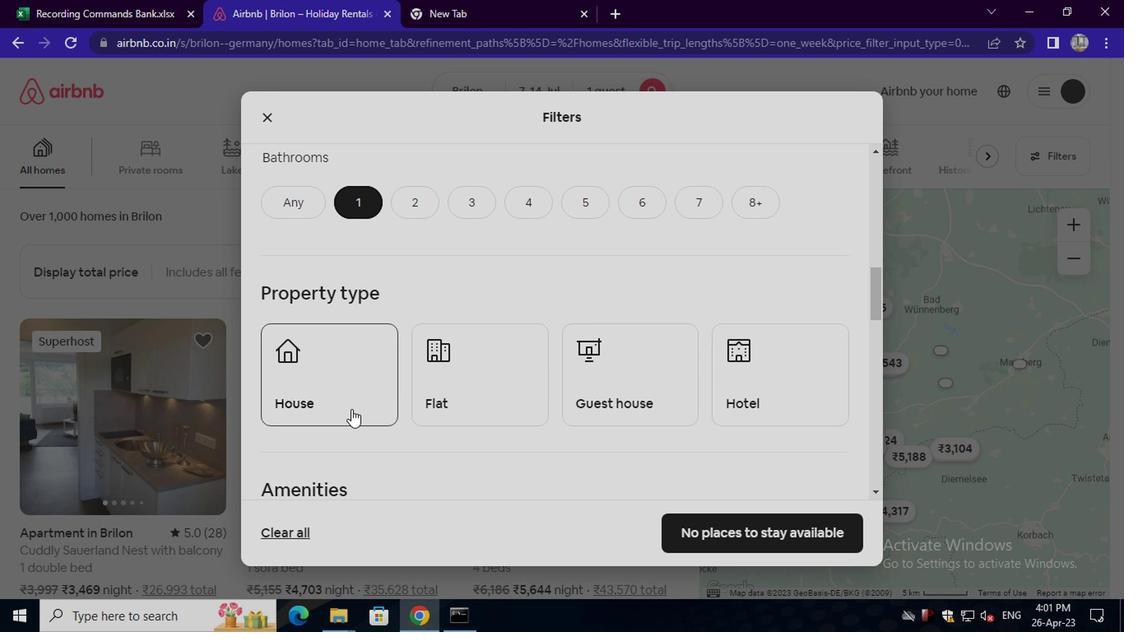 
Action: Mouse pressed left at (351, 415)
Screenshot: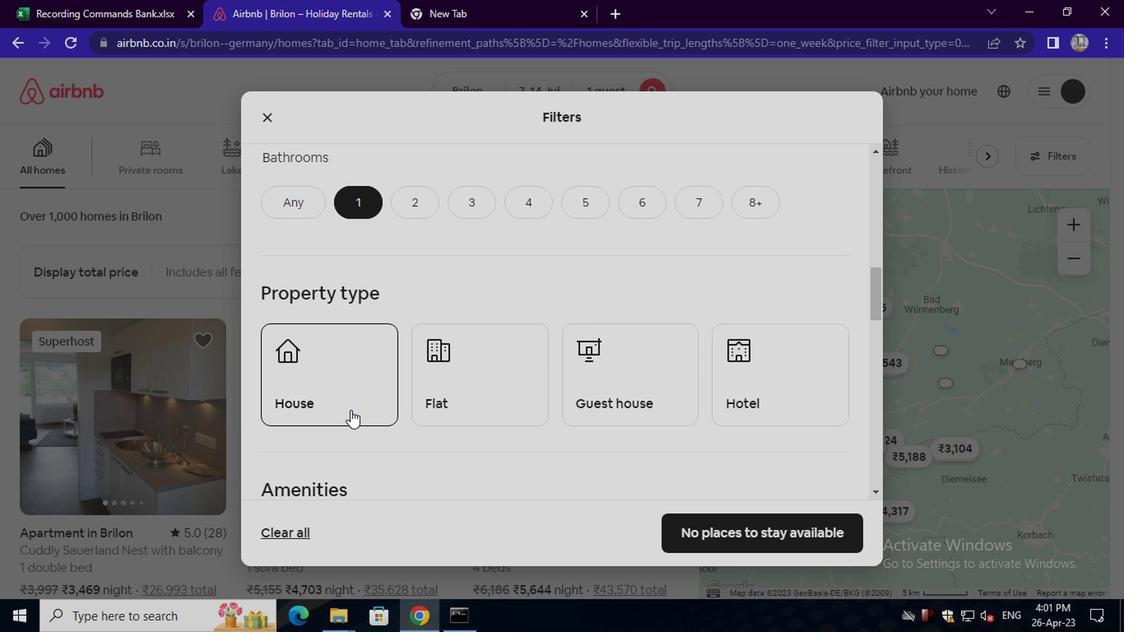
Action: Mouse moved to (502, 384)
Screenshot: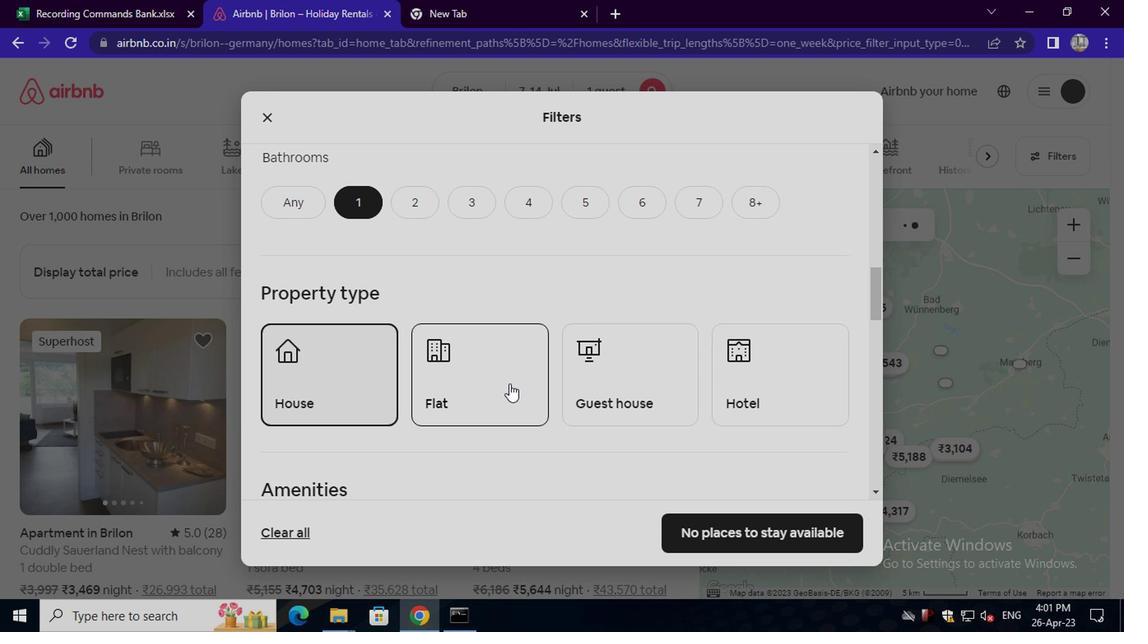 
Action: Mouse pressed left at (502, 384)
Screenshot: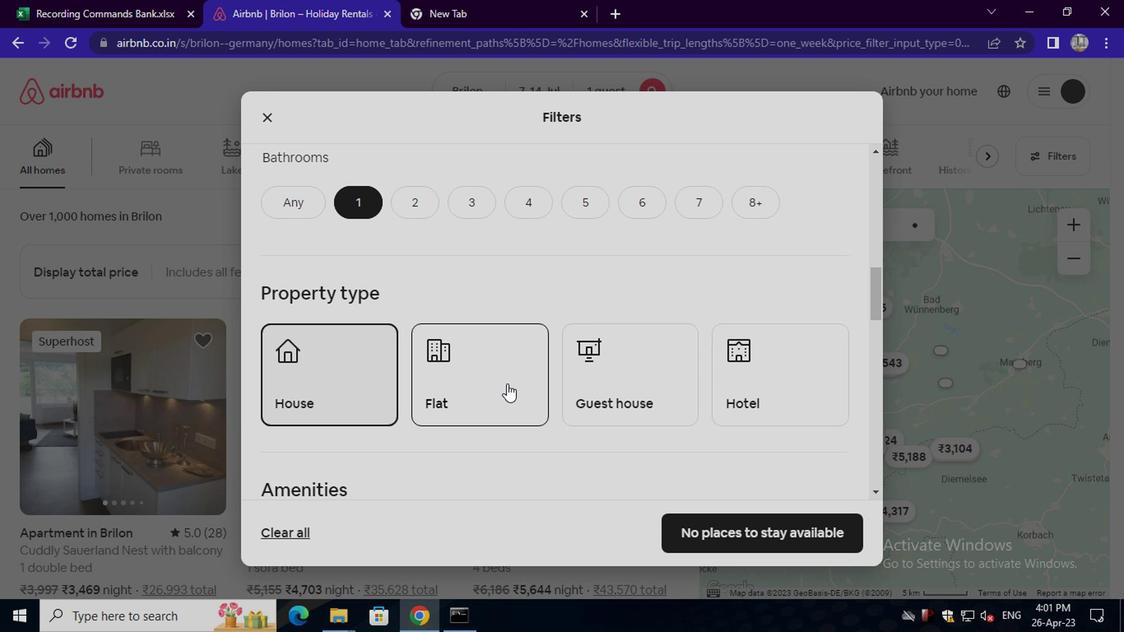 
Action: Mouse moved to (624, 384)
Screenshot: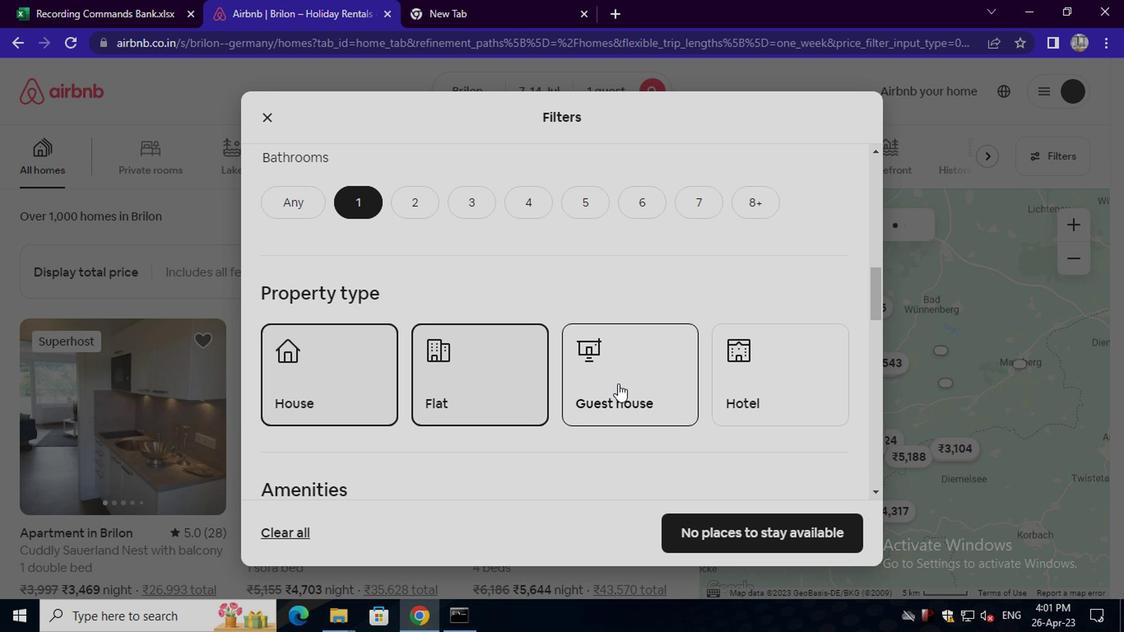 
Action: Mouse pressed left at (624, 384)
Screenshot: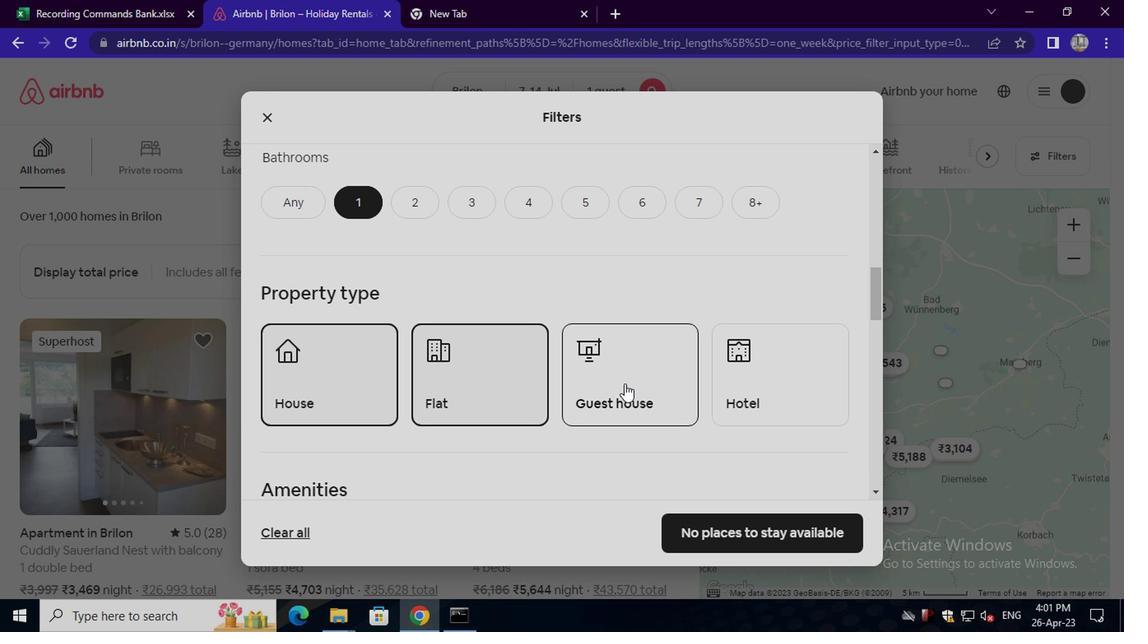 
Action: Mouse moved to (752, 380)
Screenshot: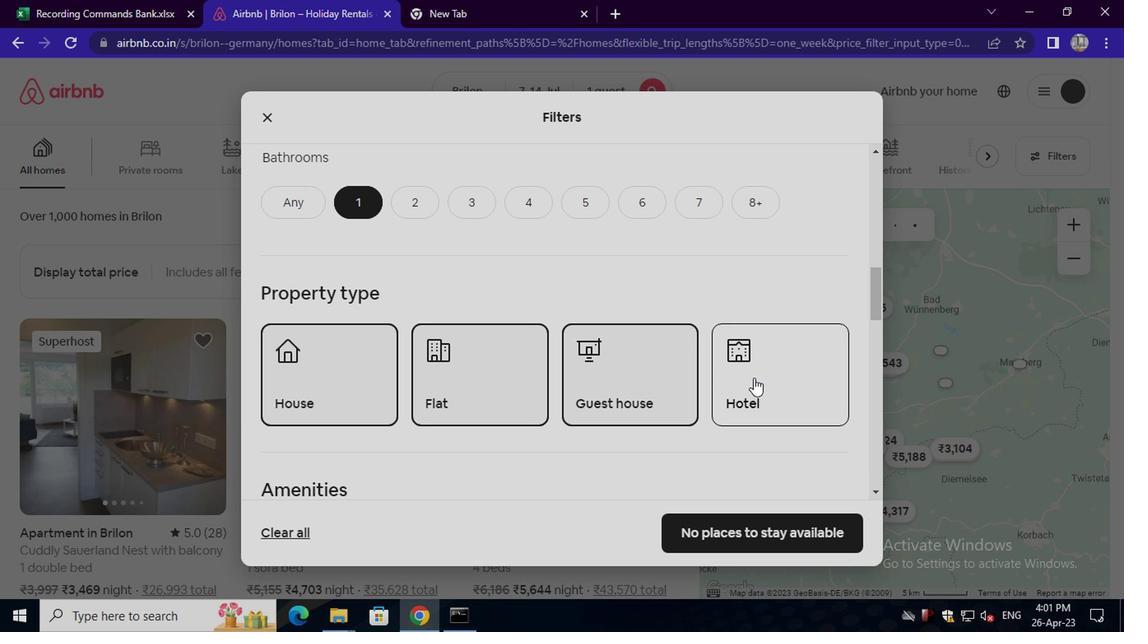 
Action: Mouse pressed left at (752, 380)
Screenshot: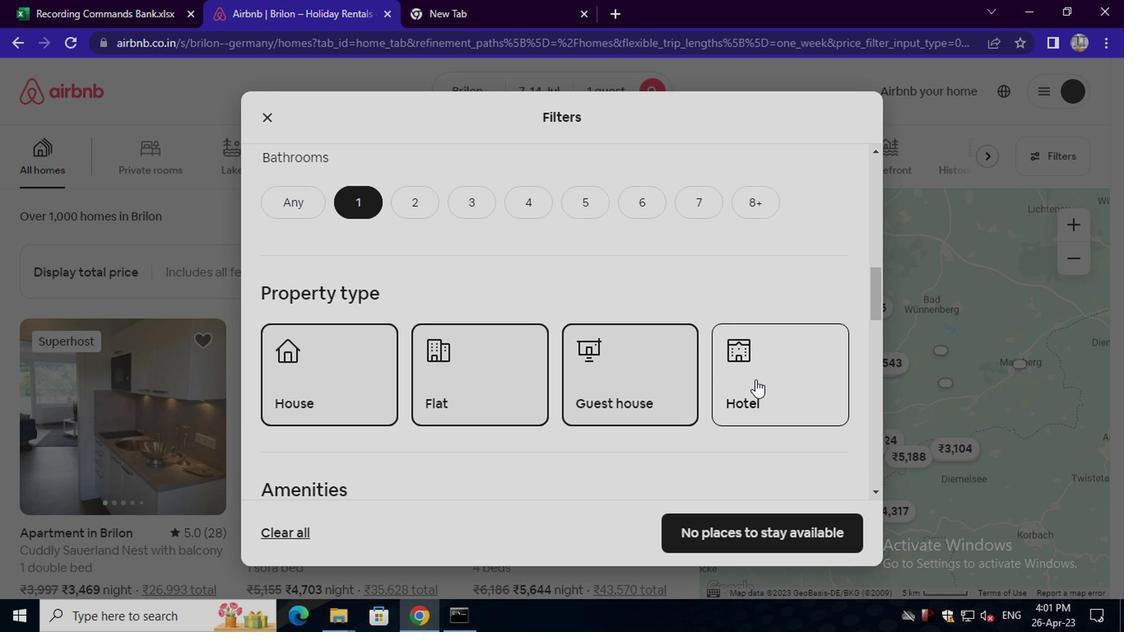 
Action: Mouse moved to (470, 389)
Screenshot: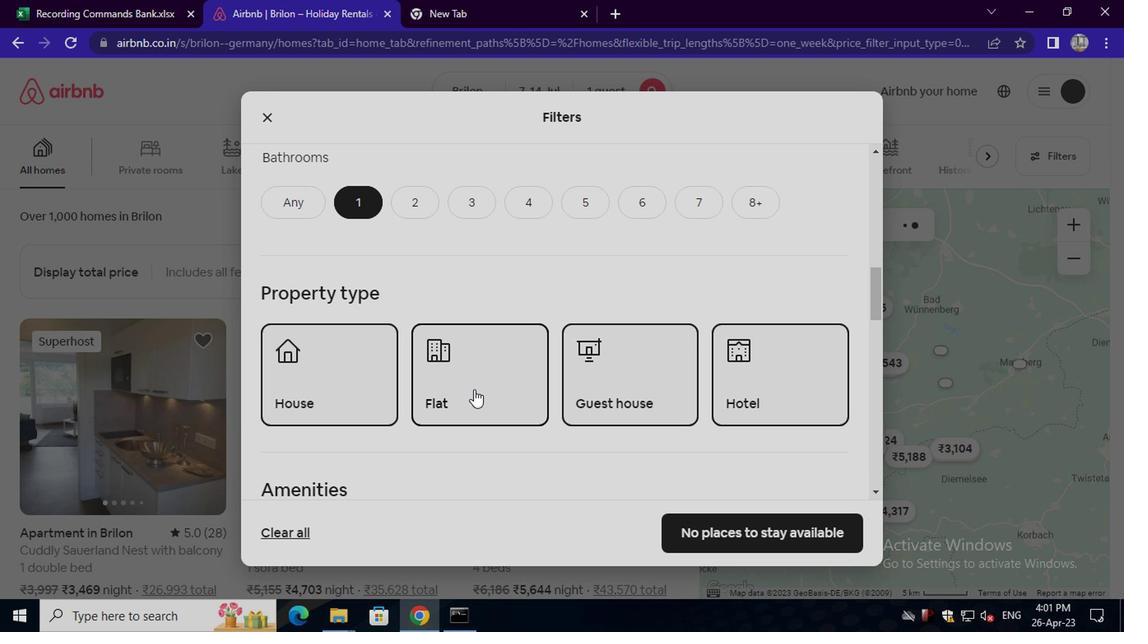 
Action: Mouse scrolled (470, 388) with delta (0, -1)
Screenshot: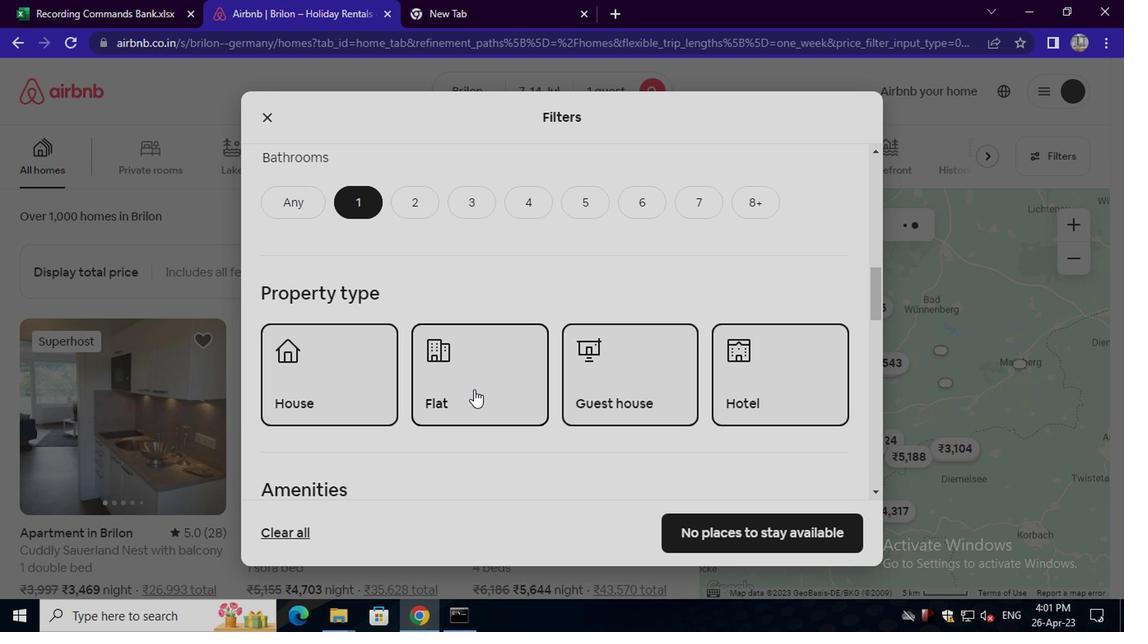 
Action: Mouse scrolled (470, 388) with delta (0, -1)
Screenshot: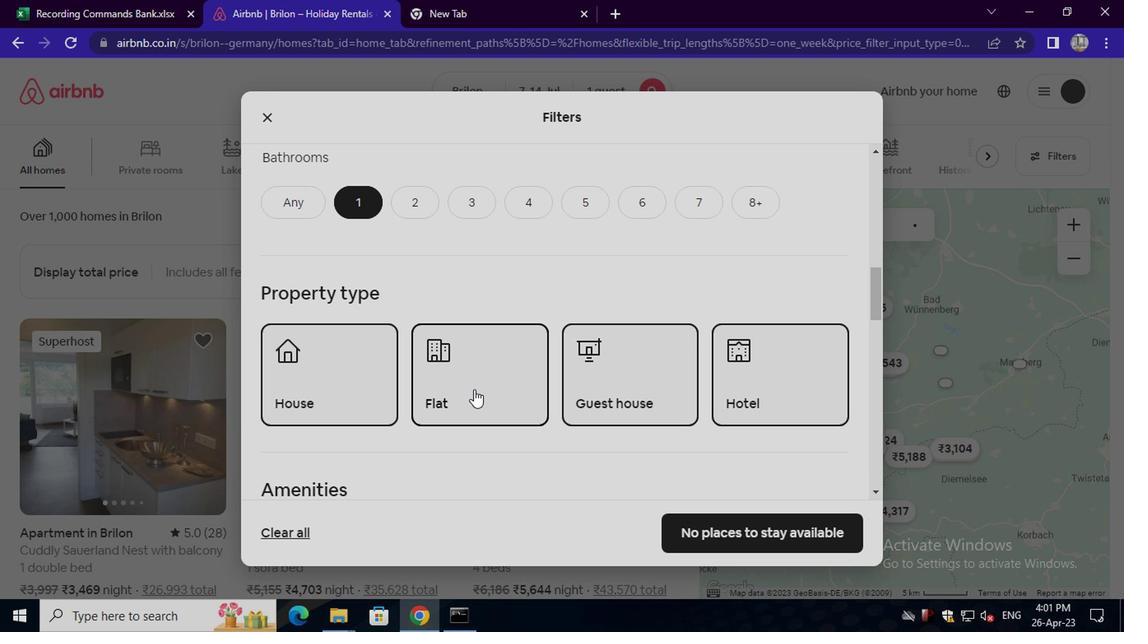 
Action: Mouse scrolled (470, 388) with delta (0, -1)
Screenshot: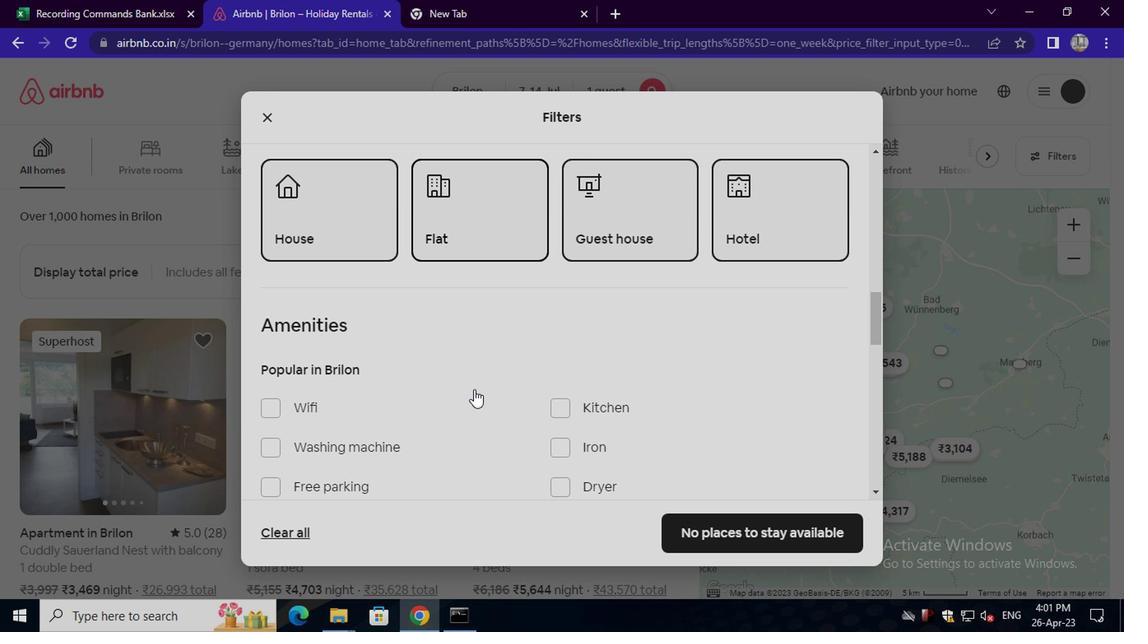 
Action: Mouse moved to (292, 332)
Screenshot: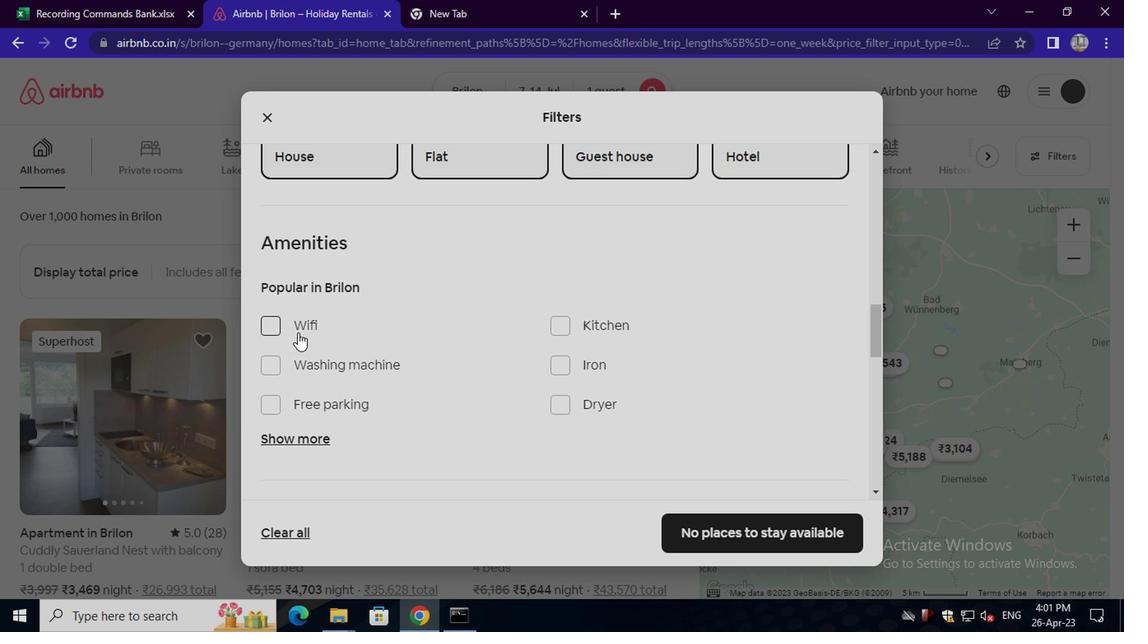 
Action: Mouse pressed left at (292, 332)
Screenshot: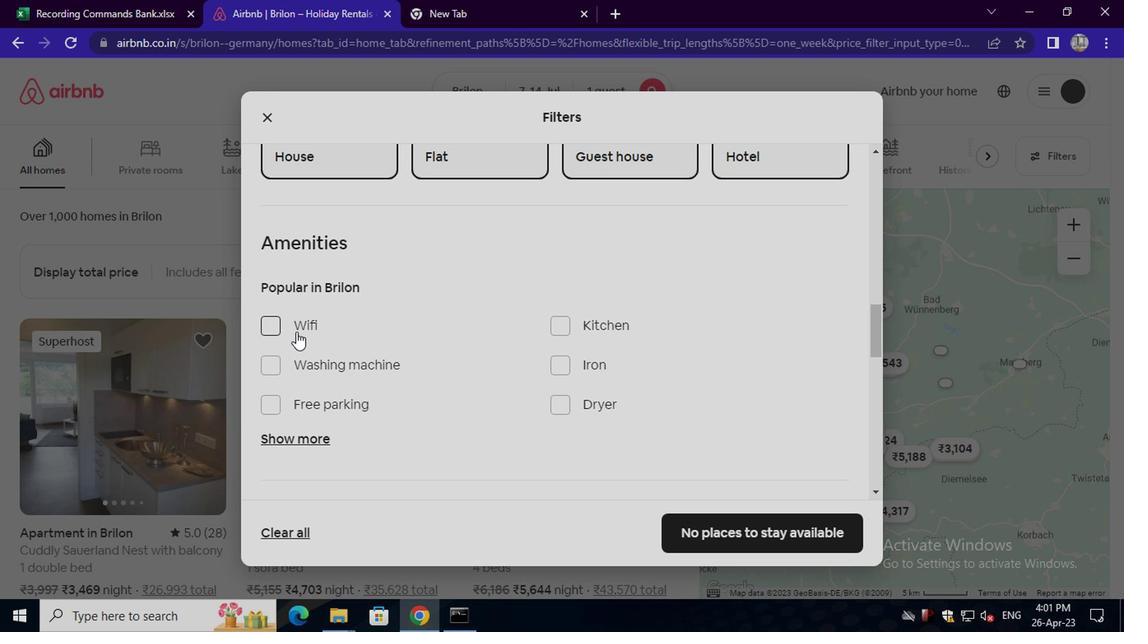 
Action: Mouse moved to (410, 388)
Screenshot: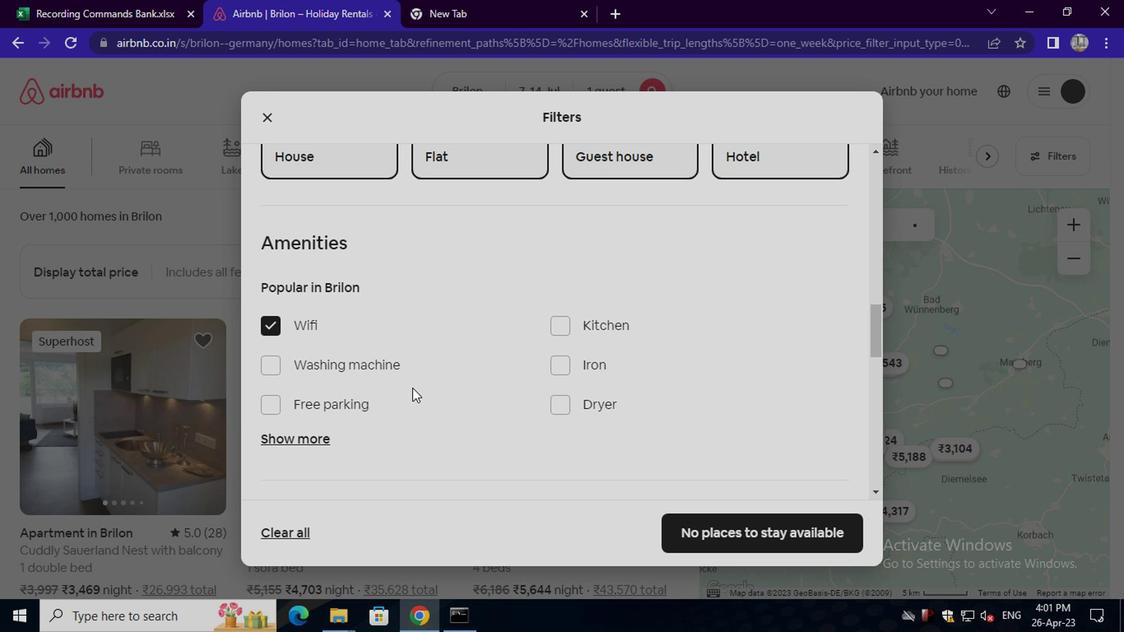 
Action: Mouse scrolled (410, 388) with delta (0, 0)
Screenshot: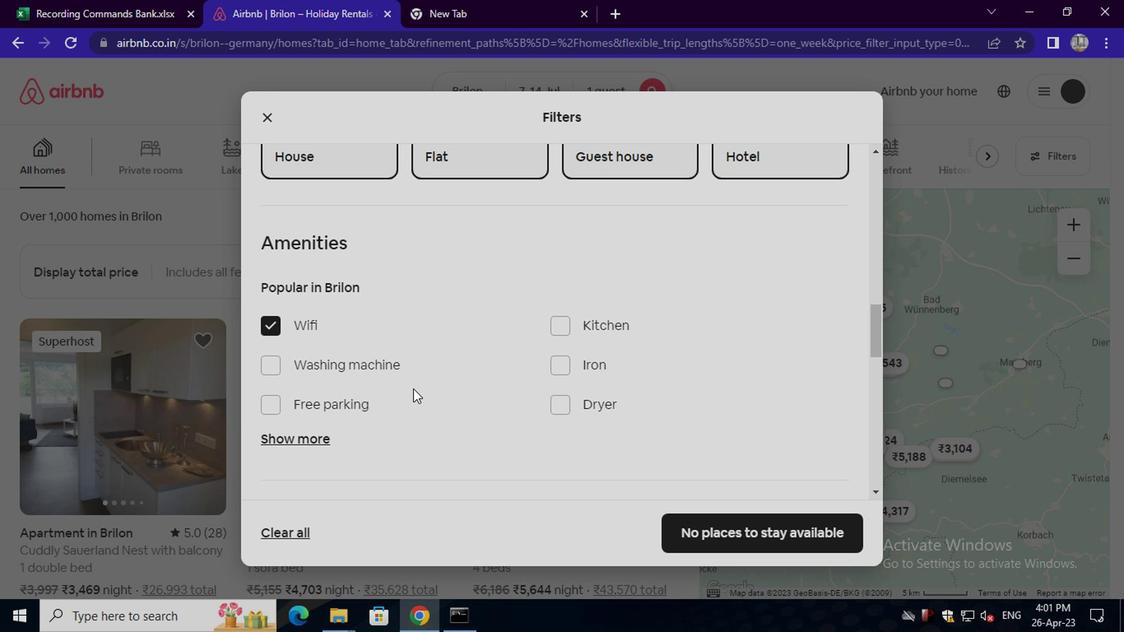 
Action: Mouse scrolled (410, 388) with delta (0, 0)
Screenshot: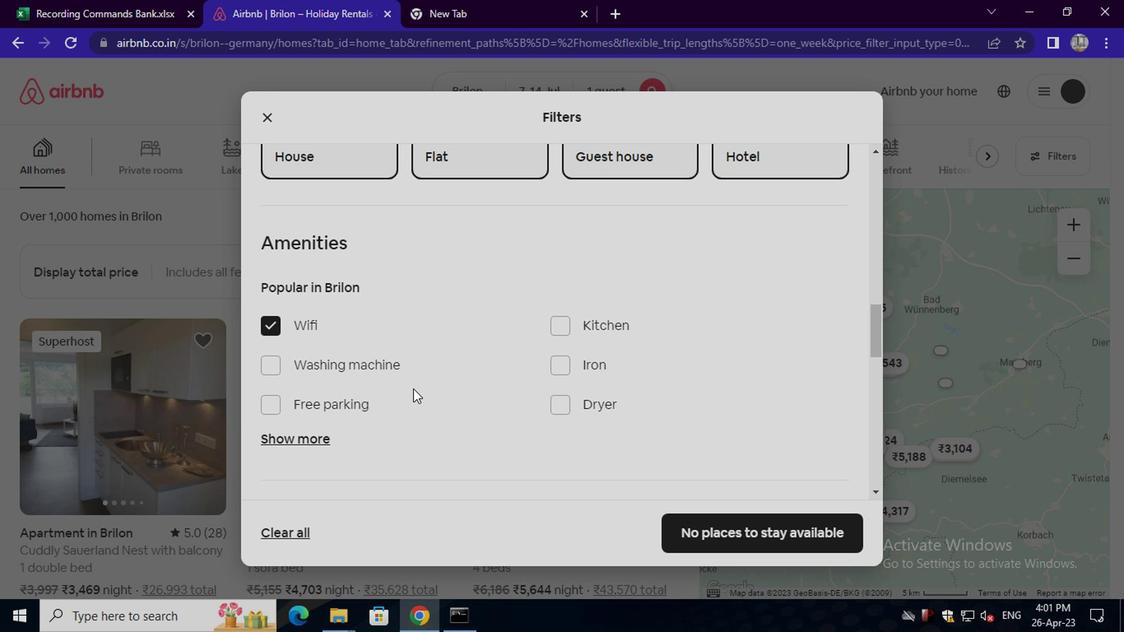 
Action: Mouse scrolled (410, 388) with delta (0, 0)
Screenshot: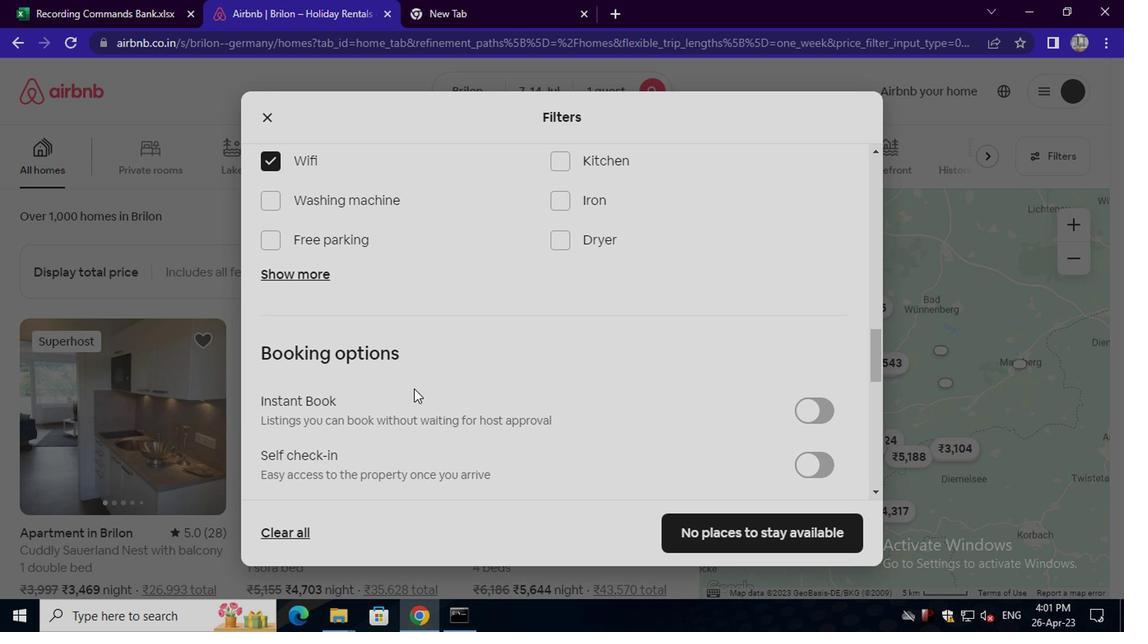 
Action: Mouse moved to (805, 386)
Screenshot: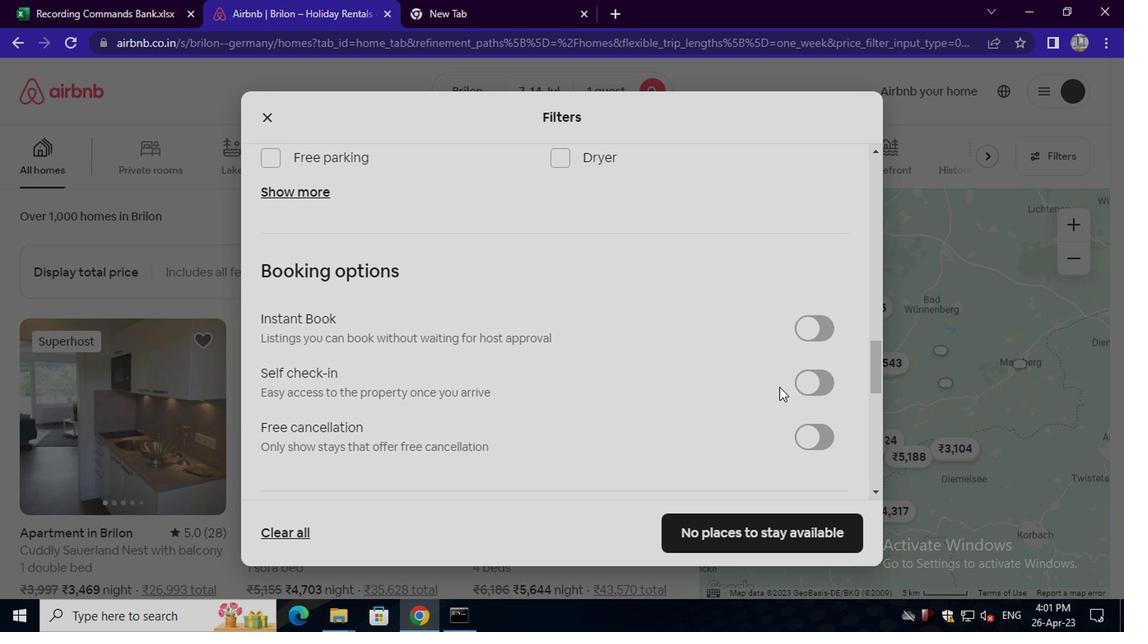 
Action: Mouse pressed left at (805, 386)
Screenshot: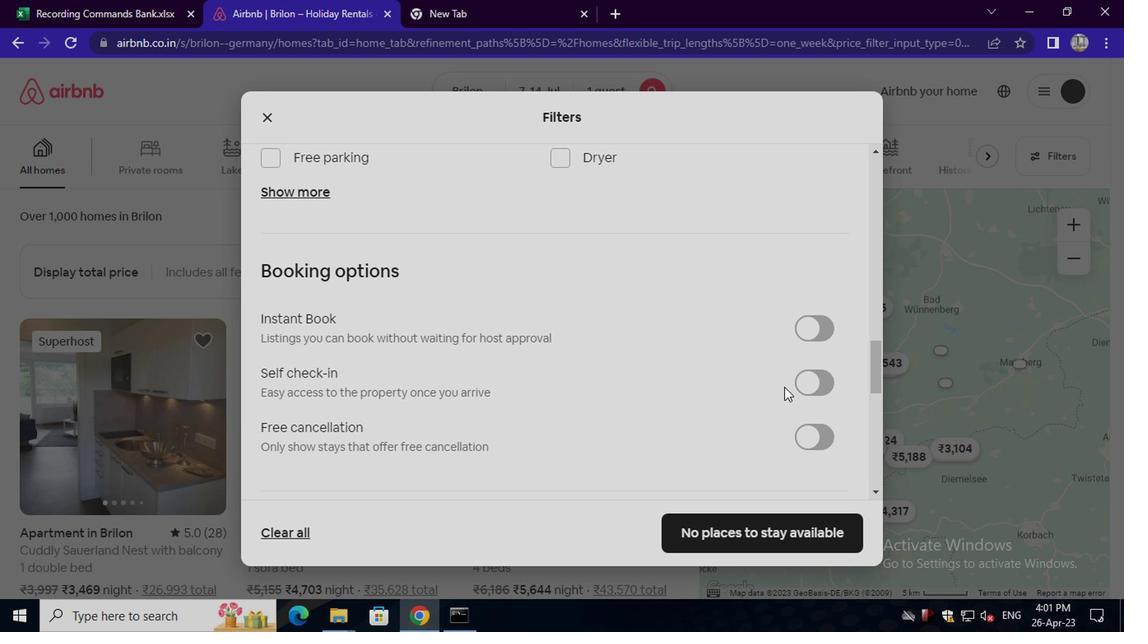
Action: Mouse moved to (552, 411)
Screenshot: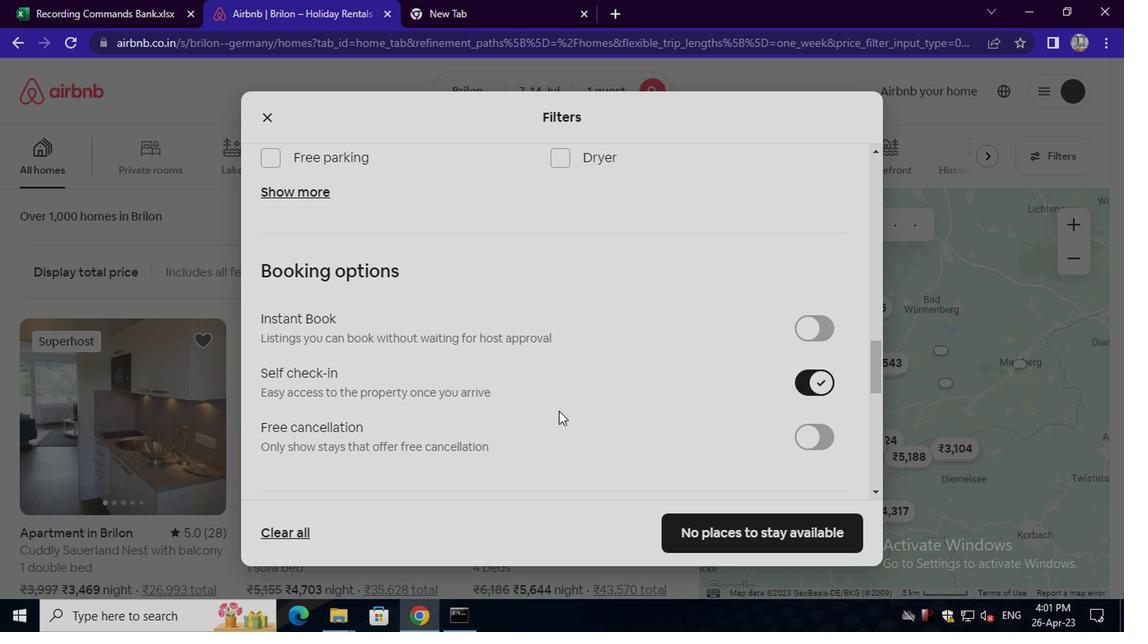 
Action: Mouse scrolled (552, 410) with delta (0, 0)
Screenshot: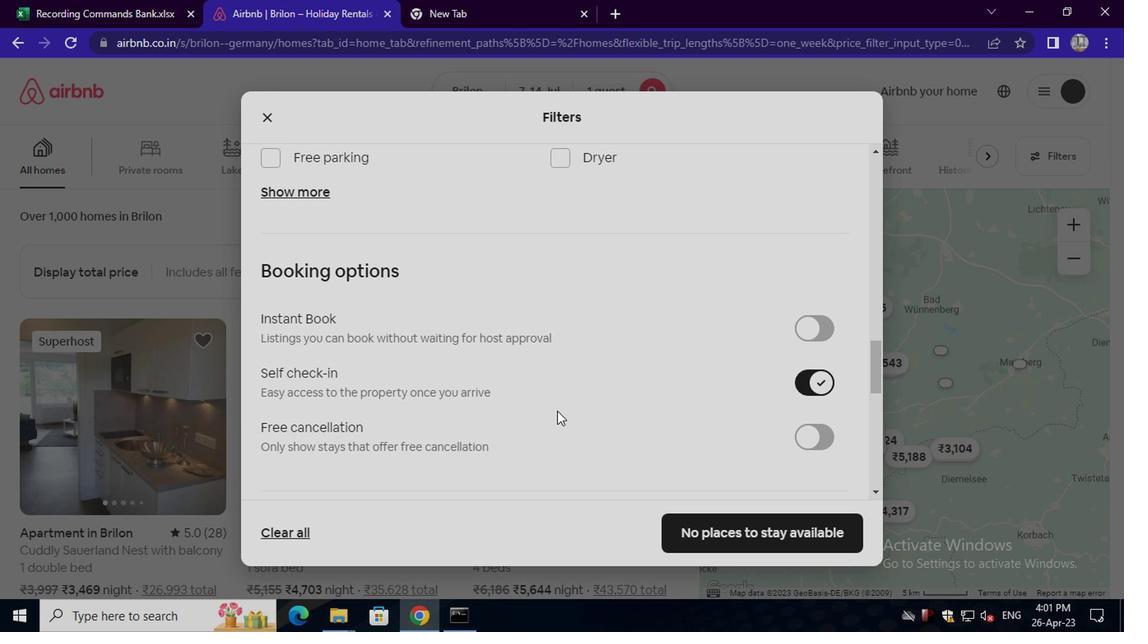 
Action: Mouse moved to (551, 412)
Screenshot: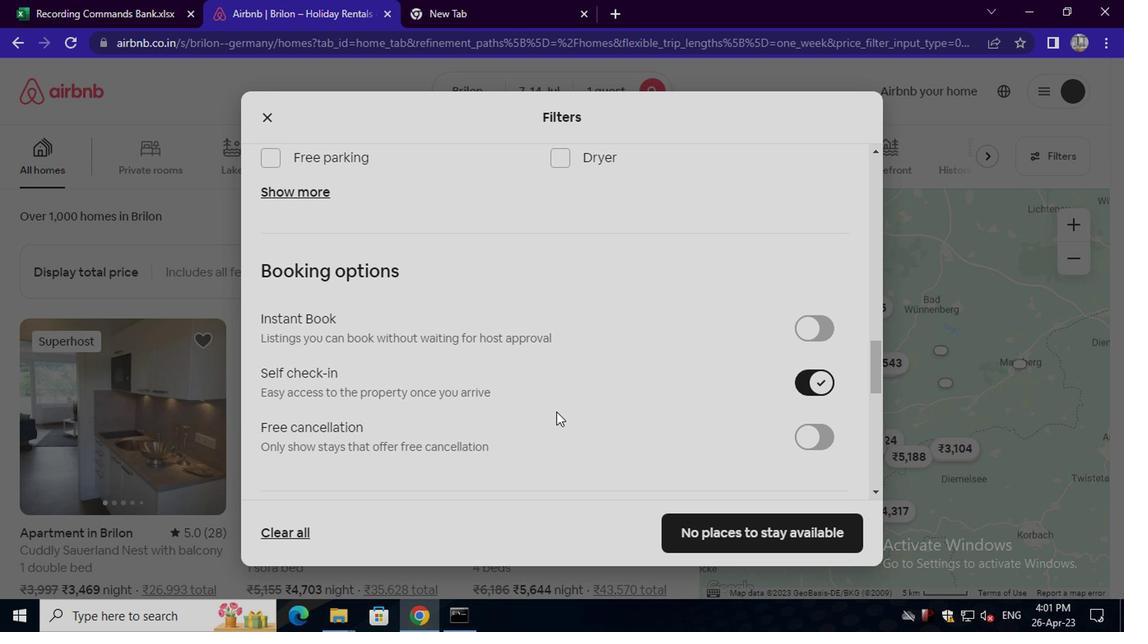 
Action: Mouse scrolled (551, 411) with delta (0, -1)
Screenshot: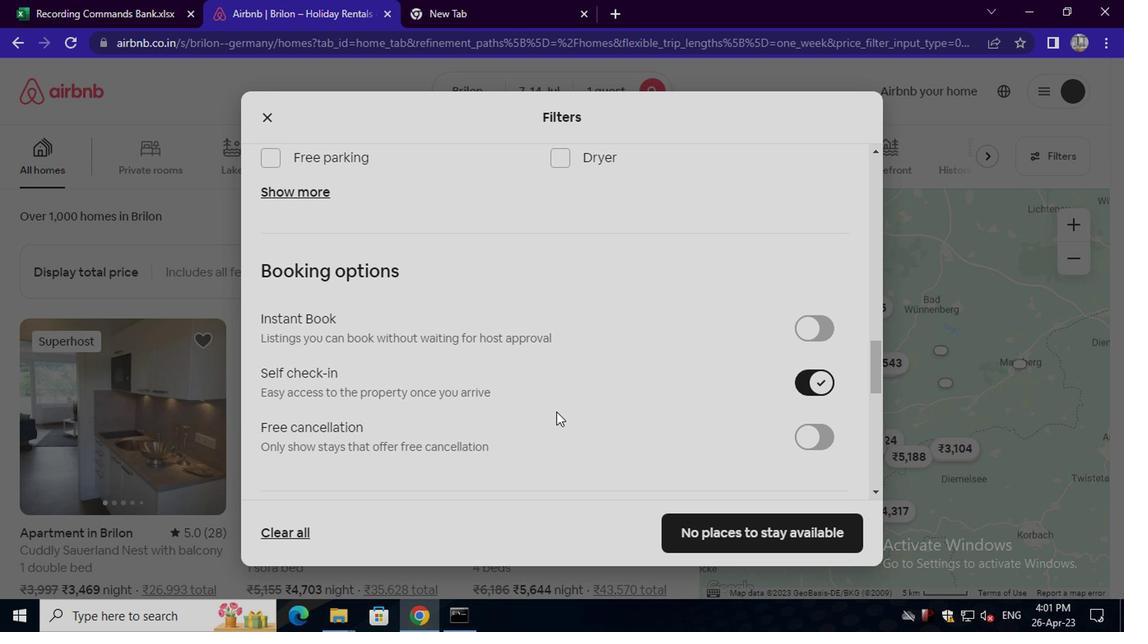 
Action: Mouse moved to (550, 412)
Screenshot: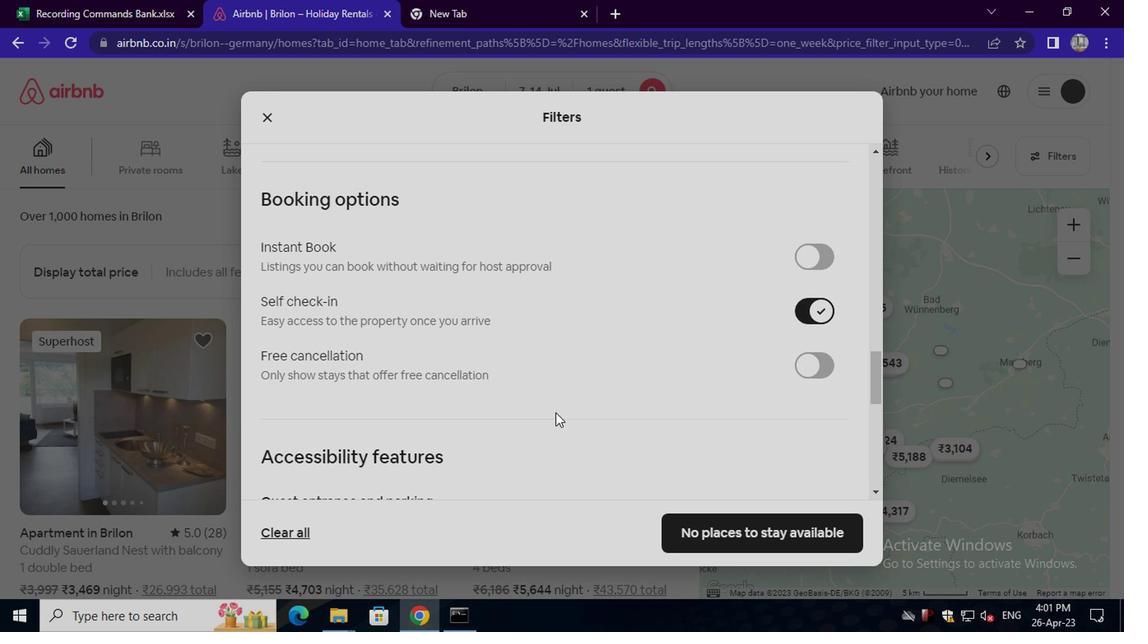 
Action: Mouse scrolled (550, 411) with delta (0, -1)
Screenshot: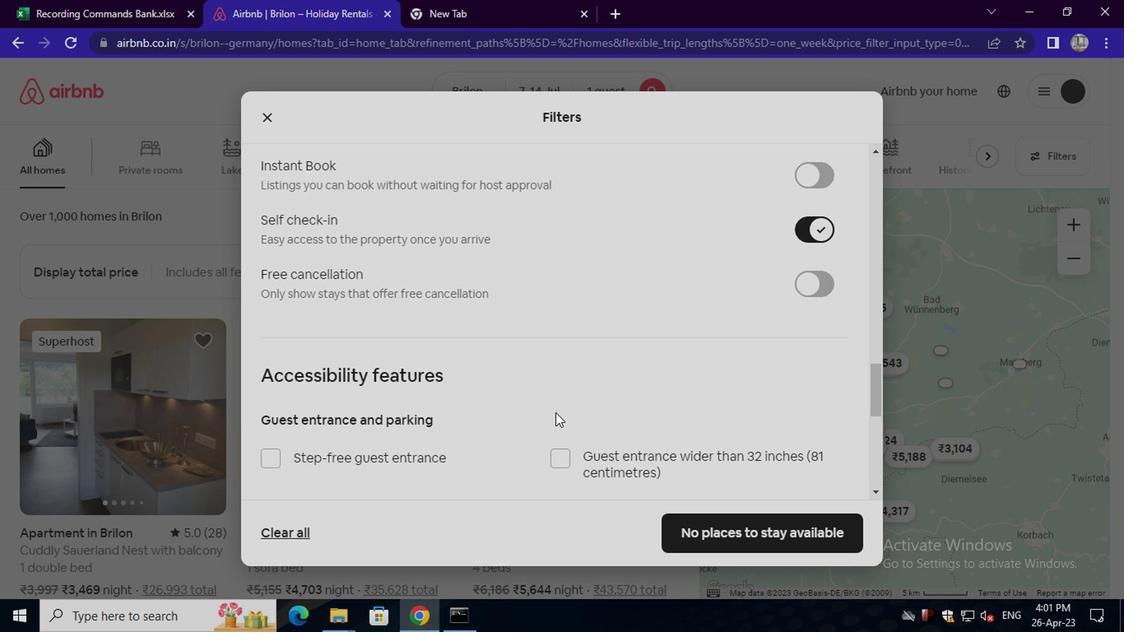 
Action: Mouse scrolled (550, 411) with delta (0, -1)
Screenshot: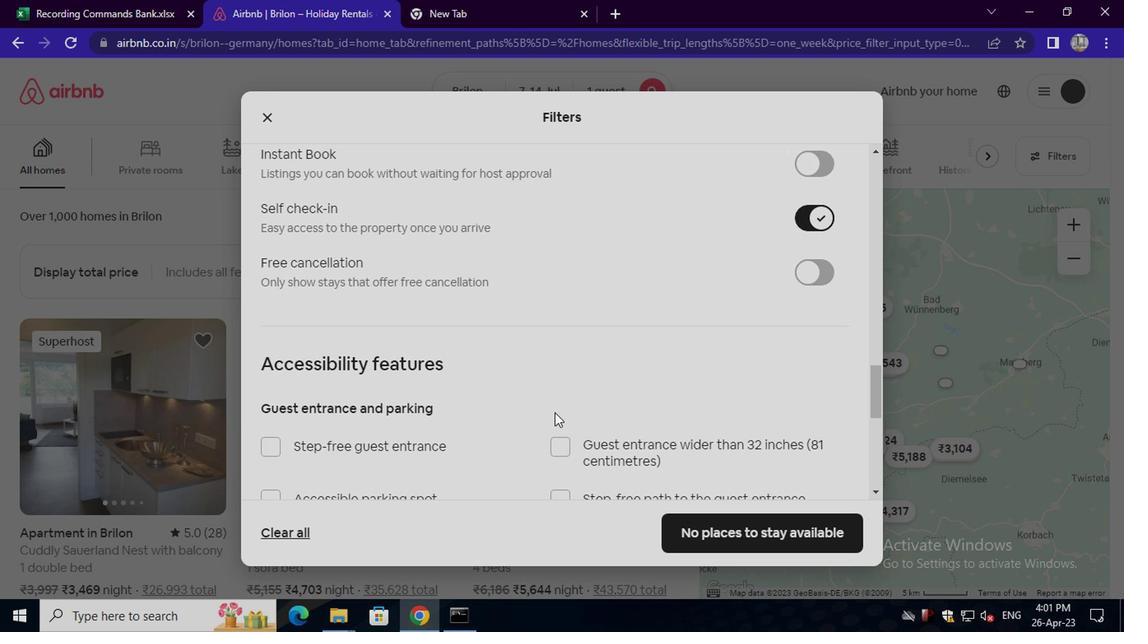 
Action: Mouse scrolled (550, 411) with delta (0, -1)
Screenshot: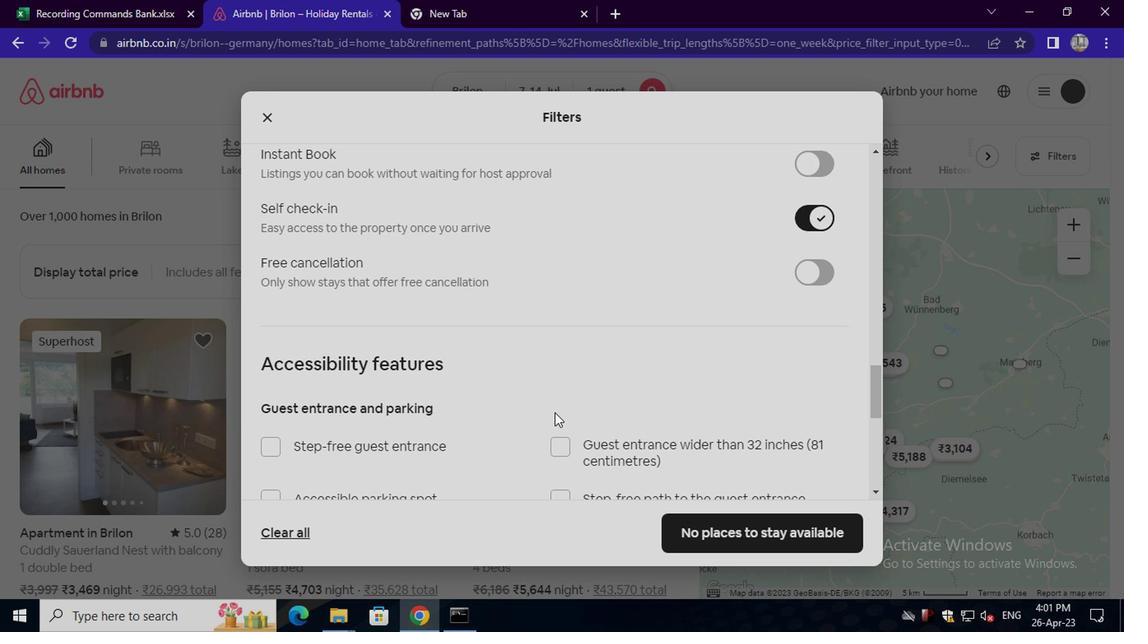
Action: Mouse scrolled (550, 411) with delta (0, -1)
Screenshot: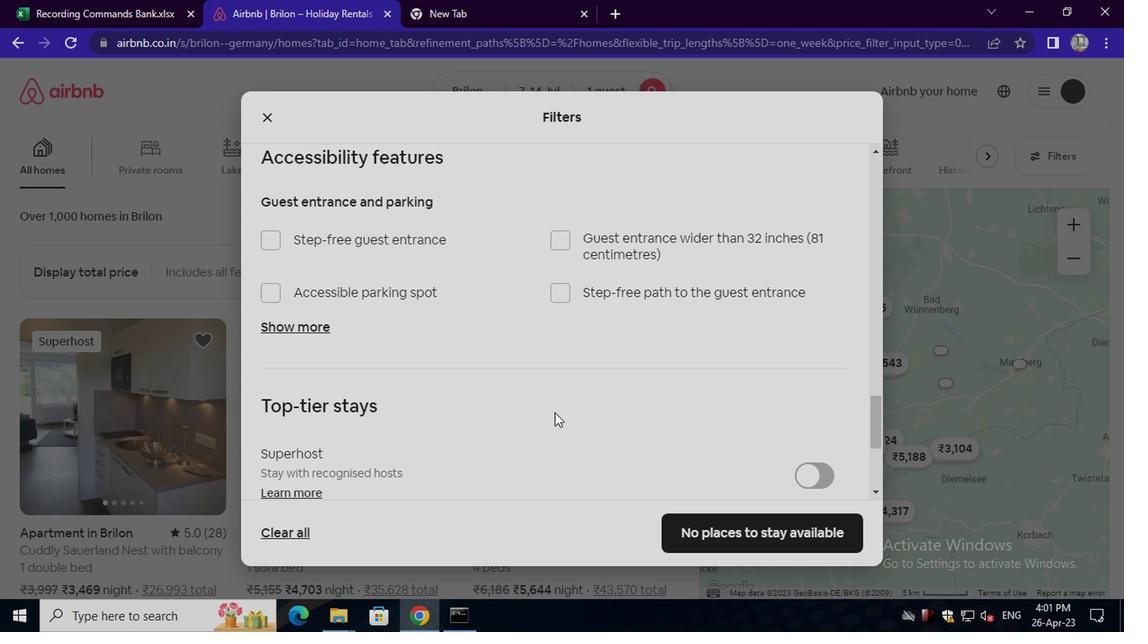 
Action: Mouse scrolled (550, 411) with delta (0, -1)
Screenshot: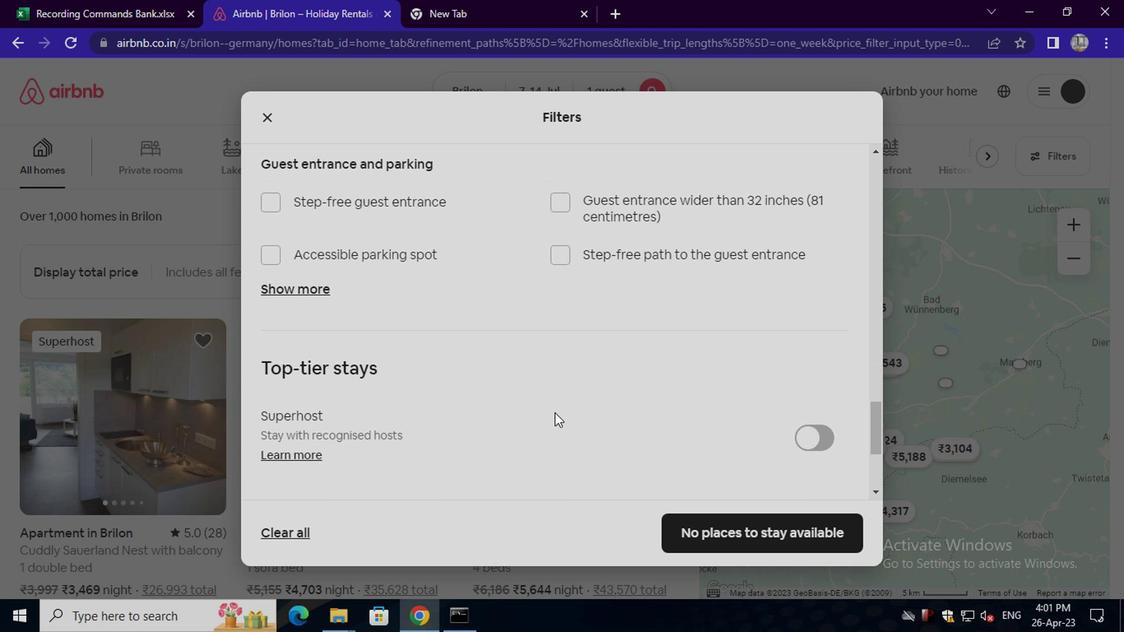 
Action: Mouse scrolled (550, 411) with delta (0, -1)
Screenshot: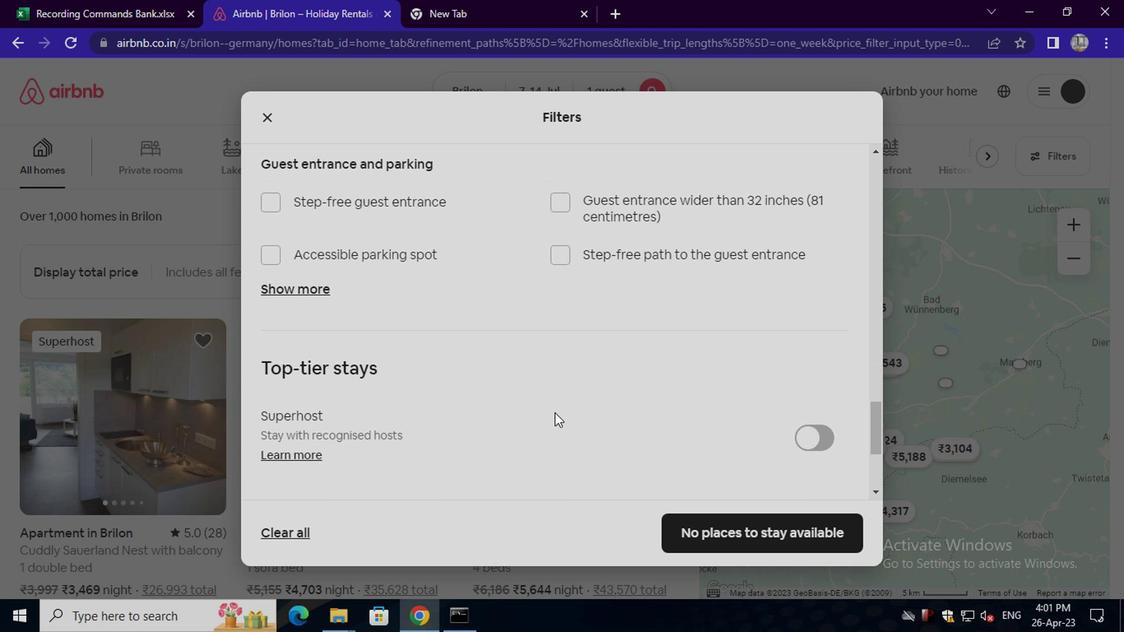 
Action: Mouse scrolled (550, 411) with delta (0, -1)
Screenshot: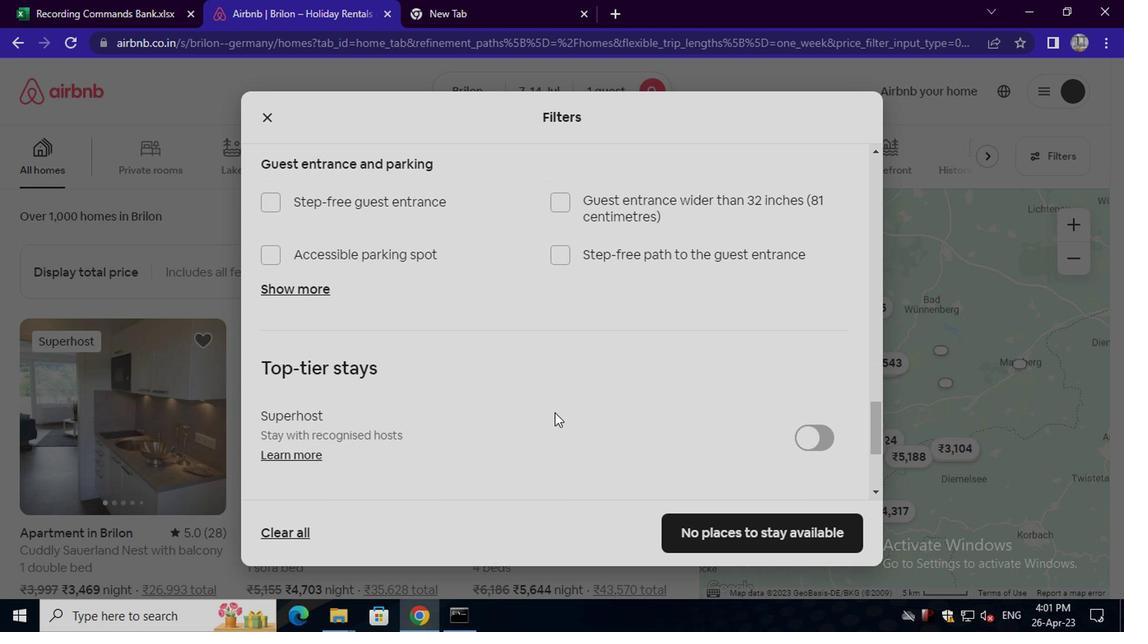 
Action: Mouse moved to (323, 389)
Screenshot: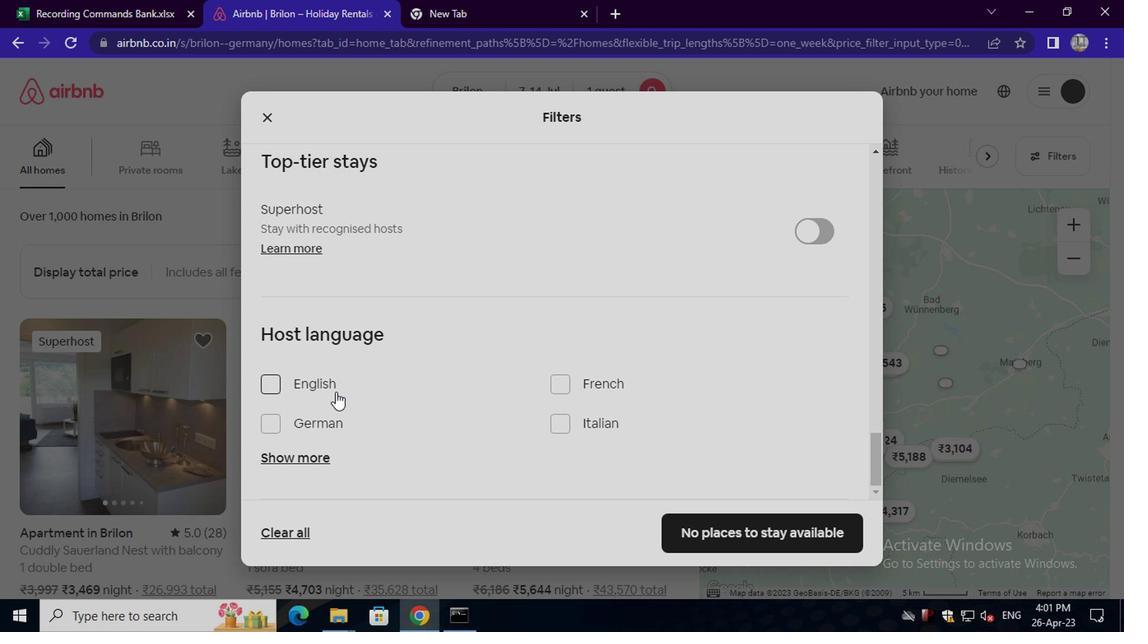 
Action: Mouse pressed left at (323, 389)
Screenshot: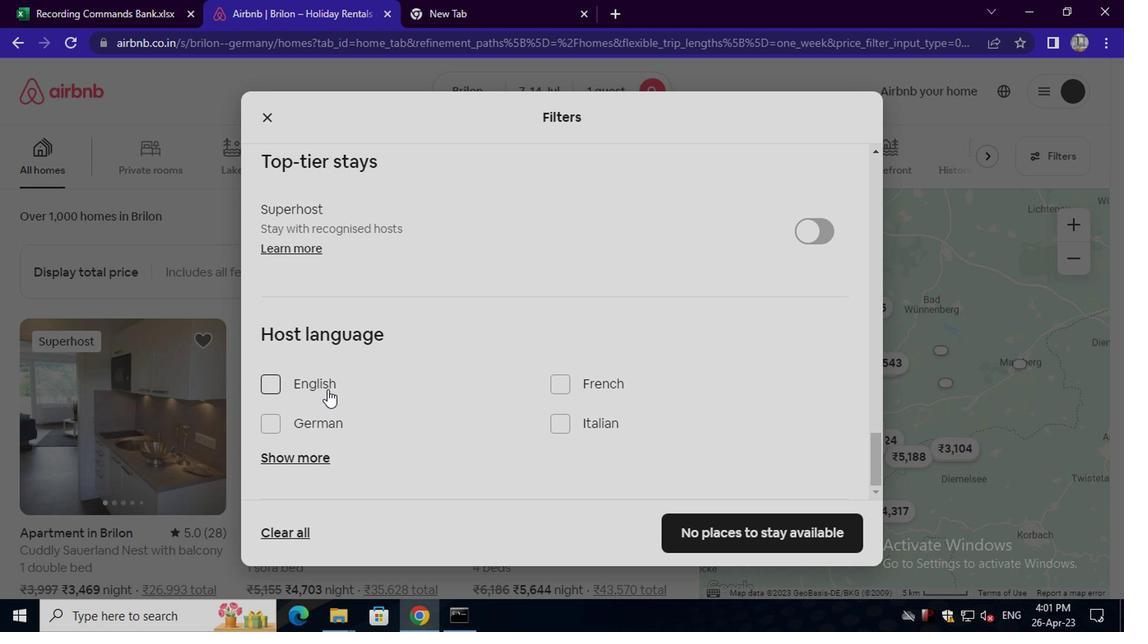 
Action: Mouse moved to (749, 534)
Screenshot: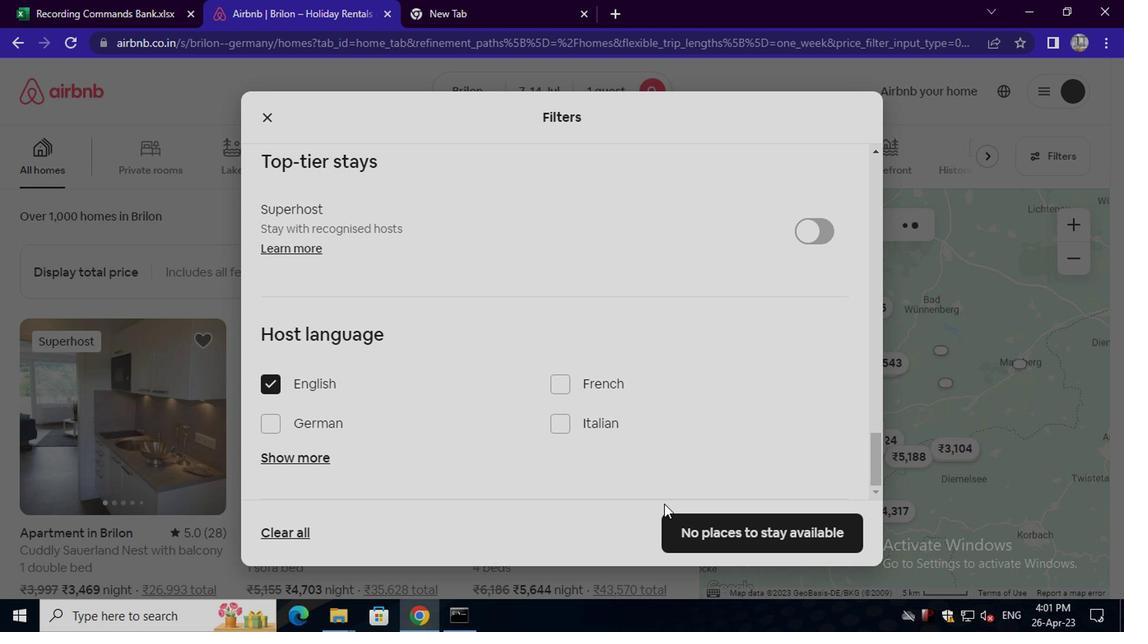 
Action: Mouse pressed left at (749, 534)
Screenshot: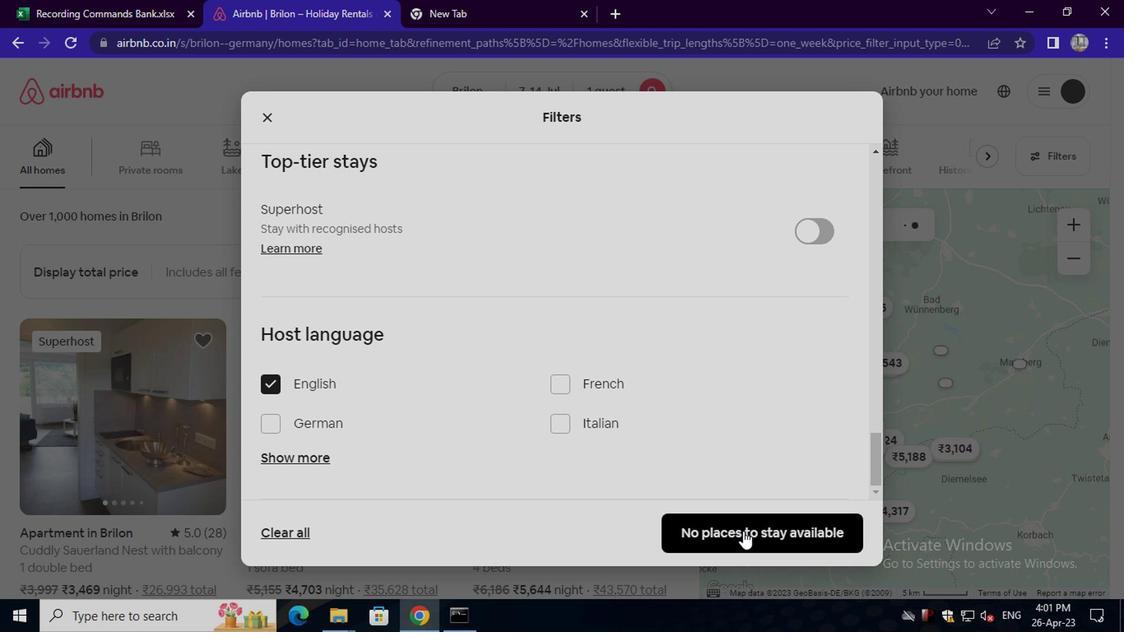
Action: Mouse moved to (715, 444)
Screenshot: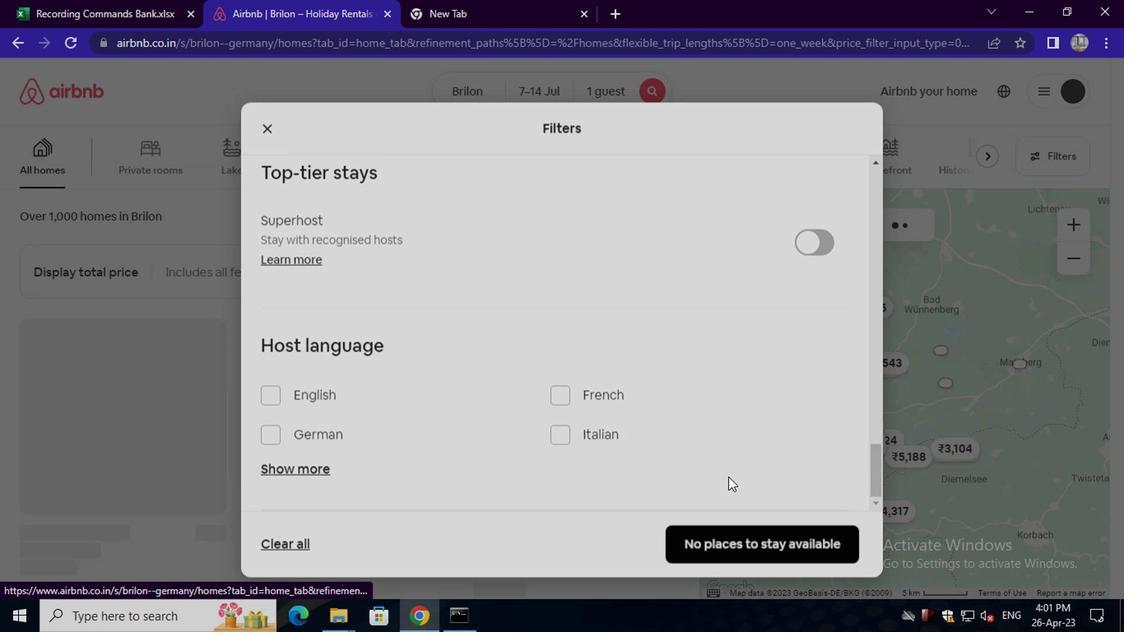 
